 Task: Select Grocery. Add to cart, from Target for 1990 Hamilton Drive, Baltimore, Maryland 21217, Cell Number 410-225-3451, following items : Mighties Kiwi (1 lb) - 1, Melon Up Mini Seedless Watermelon - 1, Sunset Organic Grape Tomatoes (10 oz) - 2, Red Onion (each) - 1, Cilantro (each) - 1, Entenmann''s Softees Donuts Variety Pack (12 ct) - 1, Thomas'' Cinnamon Raisin Swirl Bread (16 oz) - 2, Old El Paso Gluten-Free Crunchy Taco Shells (12 ct) - 1, Mission Soft Taco Flour Tortillas (10 ct) - 1, Lawry''s Lemon Pepper with Zest of Lemon (2.25 oz) - 1
Action: Mouse pressed left at (349, 117)
Screenshot: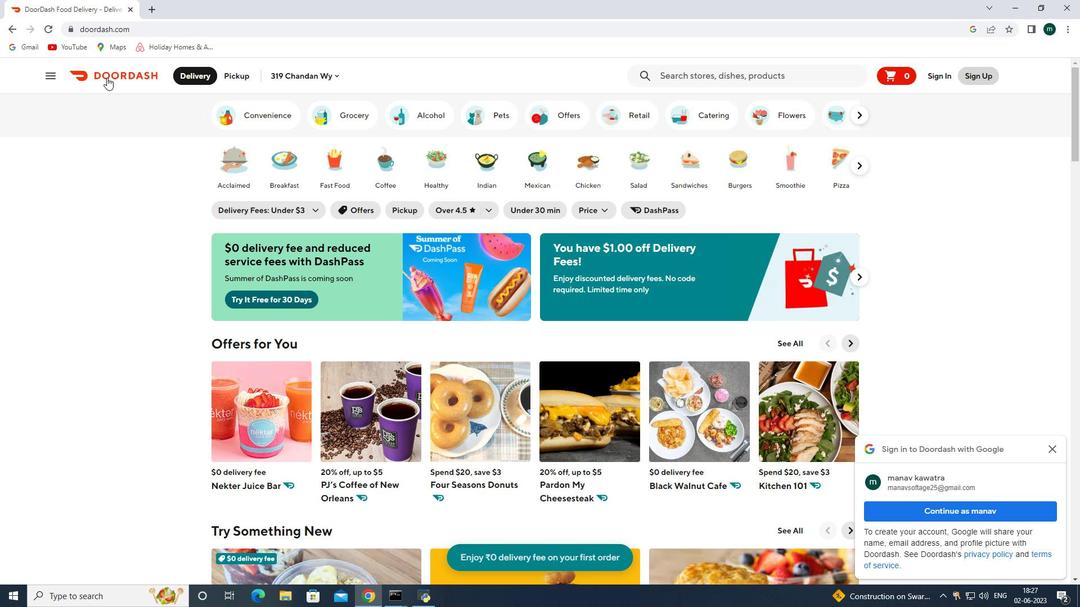 
Action: Mouse moved to (567, 375)
Screenshot: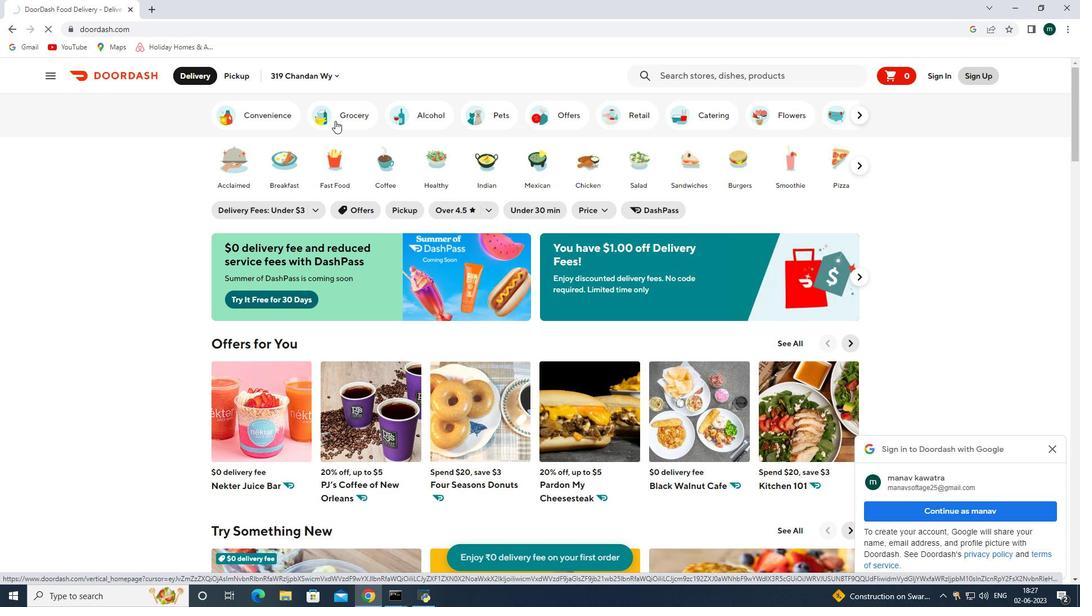 
Action: Mouse scrolled (567, 374) with delta (0, 0)
Screenshot: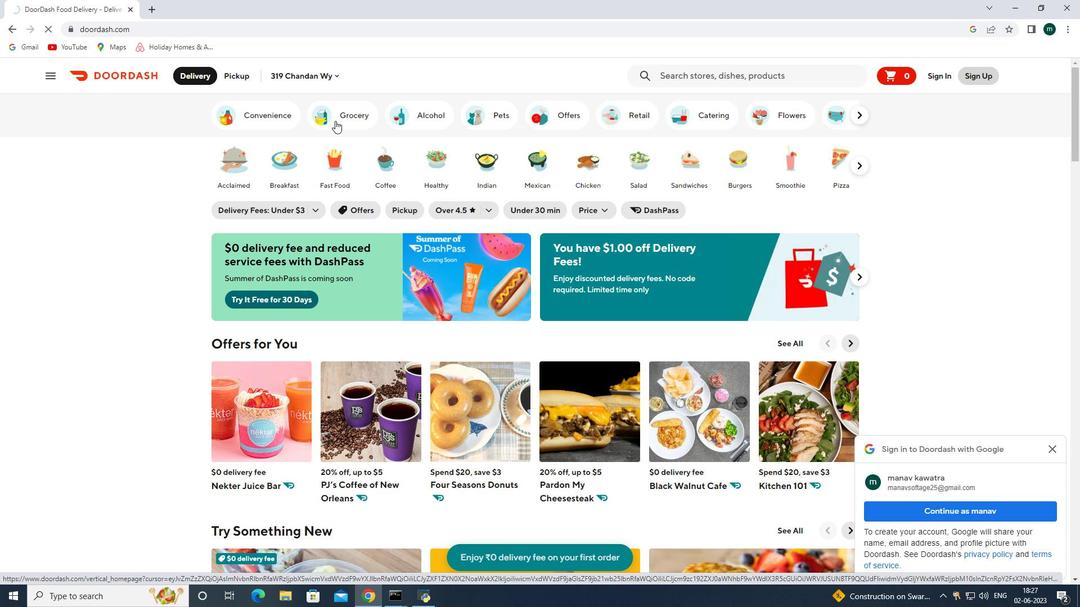 
Action: Mouse moved to (506, 455)
Screenshot: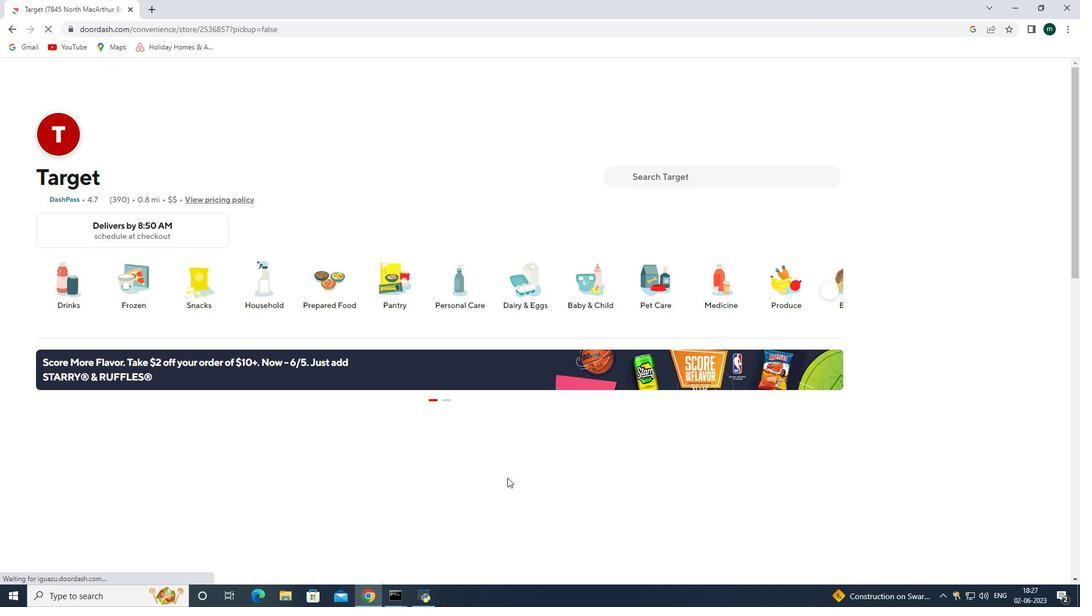 
Action: Mouse pressed left at (506, 455)
Screenshot: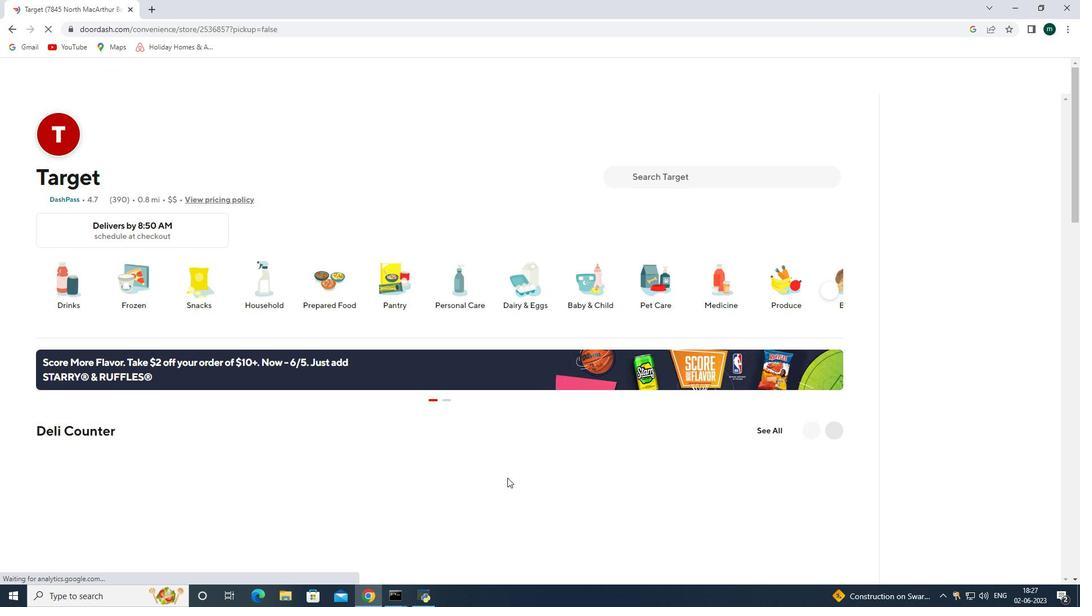 
Action: Mouse moved to (335, 121)
Screenshot: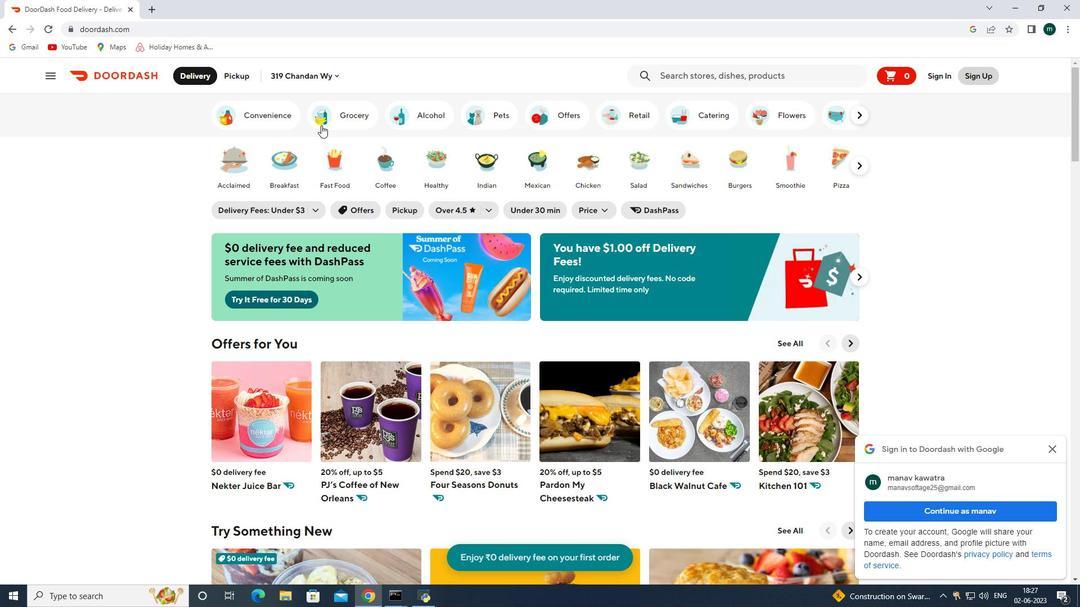 
Action: Mouse pressed left at (335, 121)
Screenshot: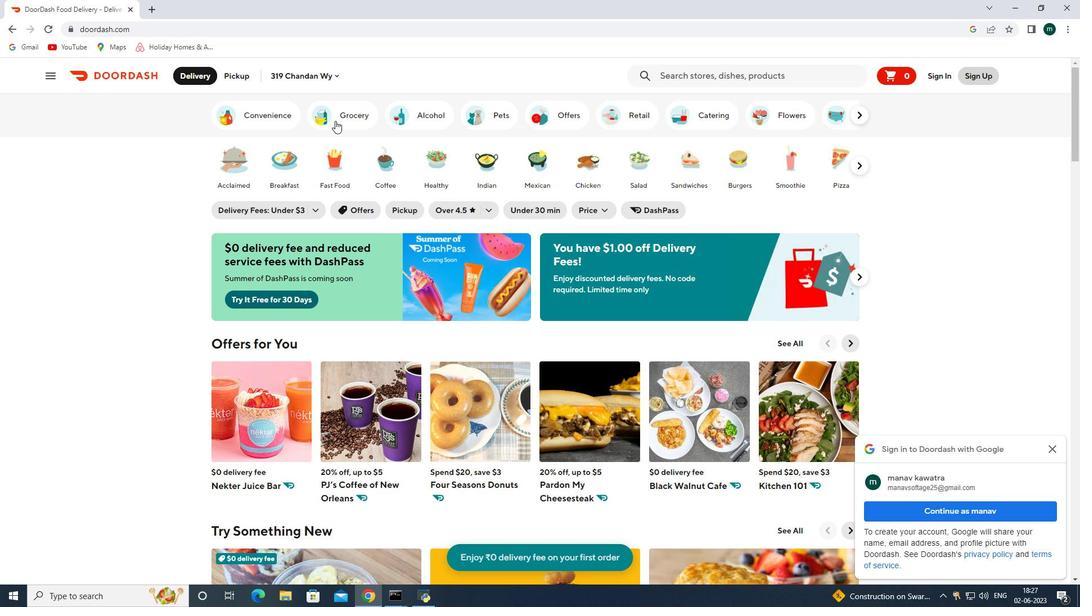 
Action: Mouse moved to (507, 478)
Screenshot: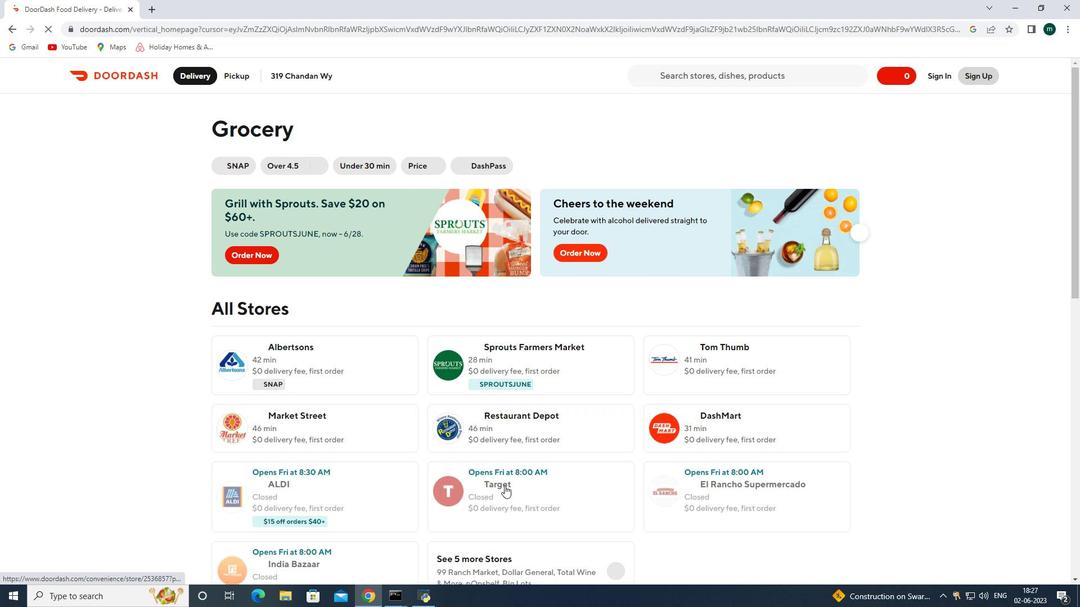 
Action: Mouse pressed left at (507, 478)
Screenshot: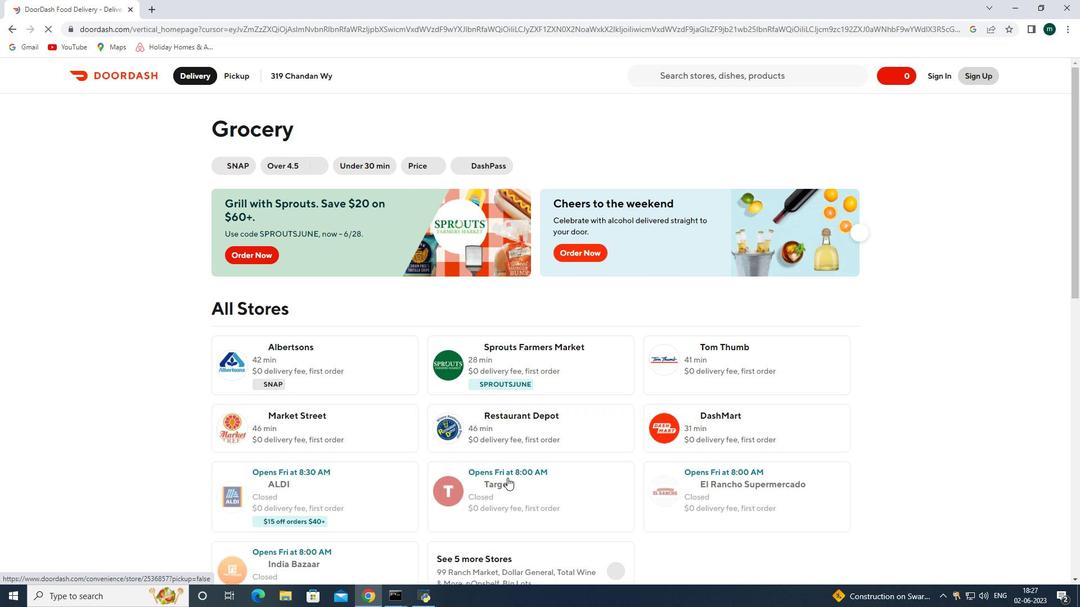 
Action: Mouse moved to (231, 74)
Screenshot: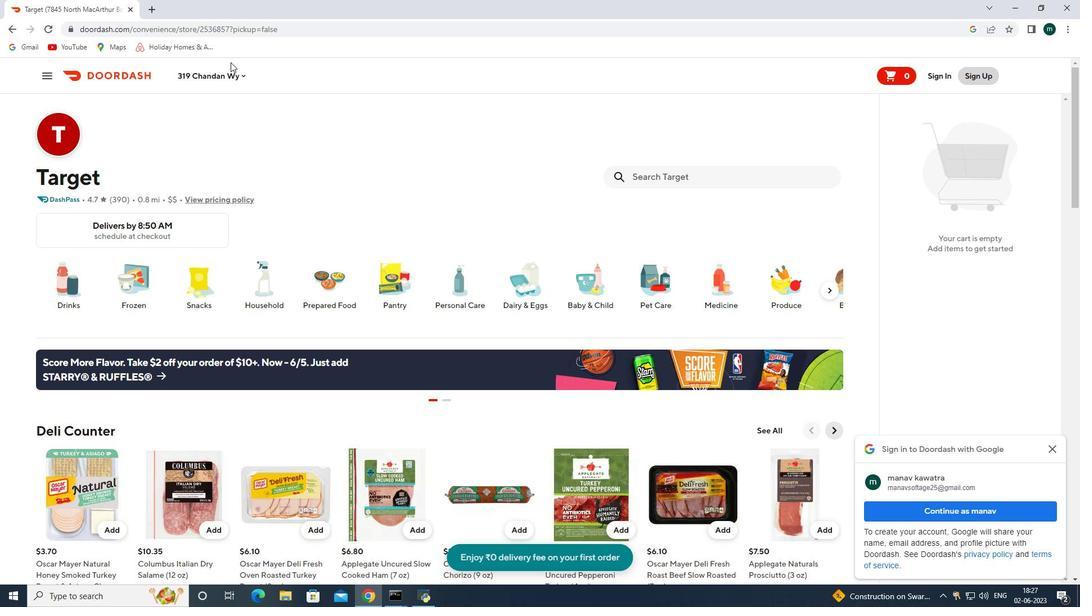 
Action: Mouse pressed left at (231, 74)
Screenshot: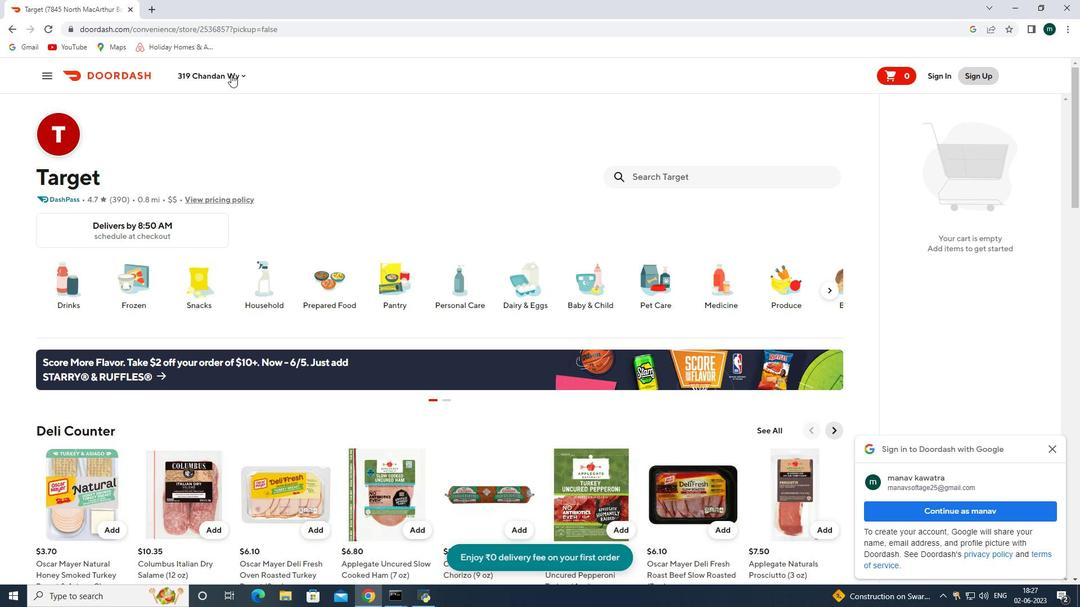 
Action: Mouse moved to (262, 117)
Screenshot: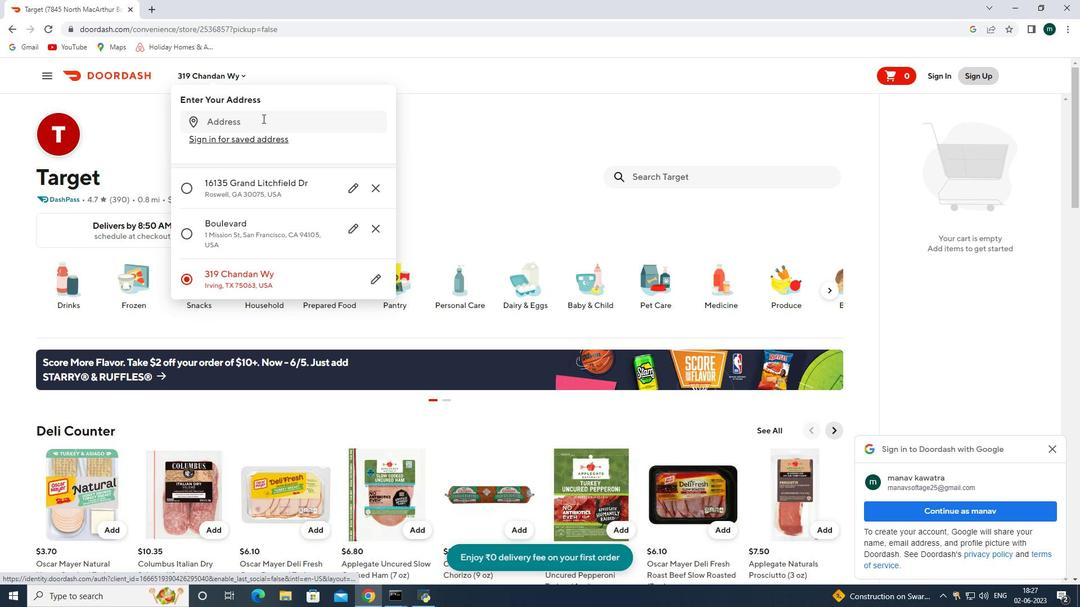 
Action: Mouse pressed left at (262, 117)
Screenshot: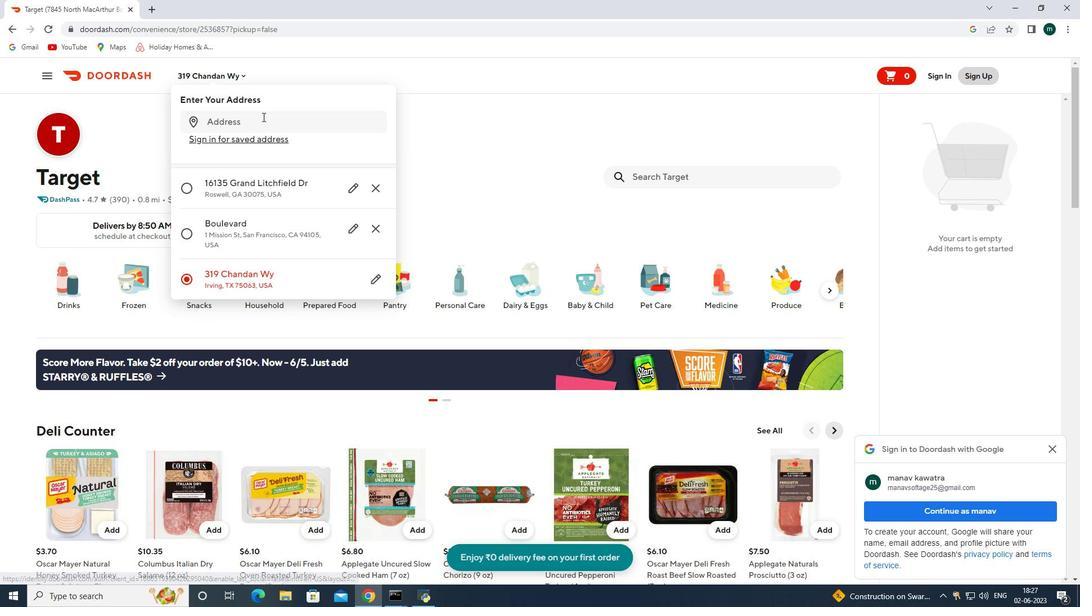 
Action: Key pressed 1990<Key.space>hamilton<Key.space>drive<Key.space>baltimore<Key.space>maryland<Key.space>21217<Key.enter>
Screenshot: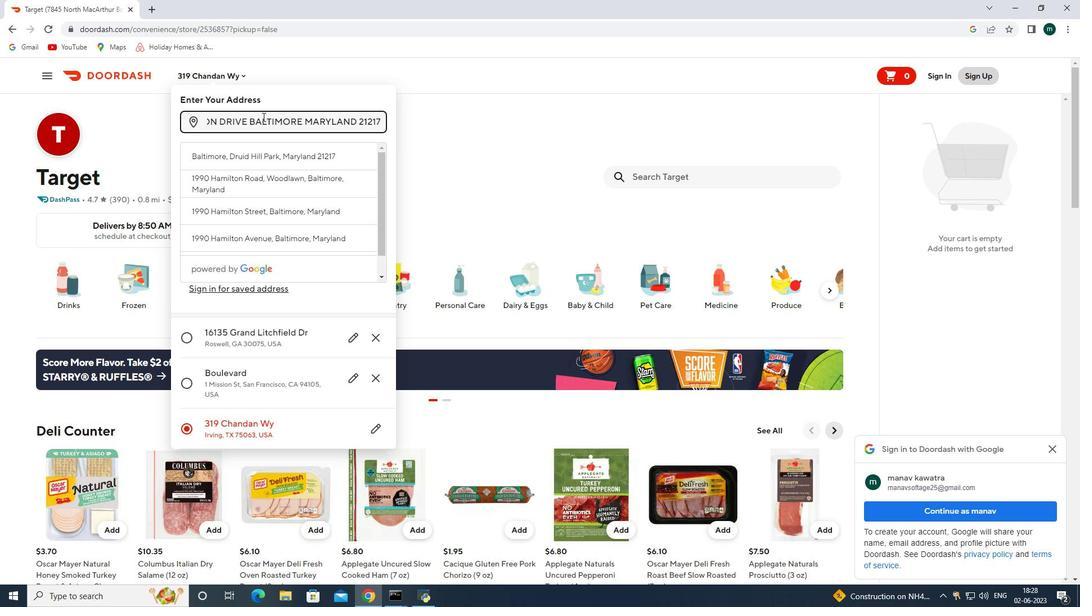 
Action: Mouse moved to (356, 501)
Screenshot: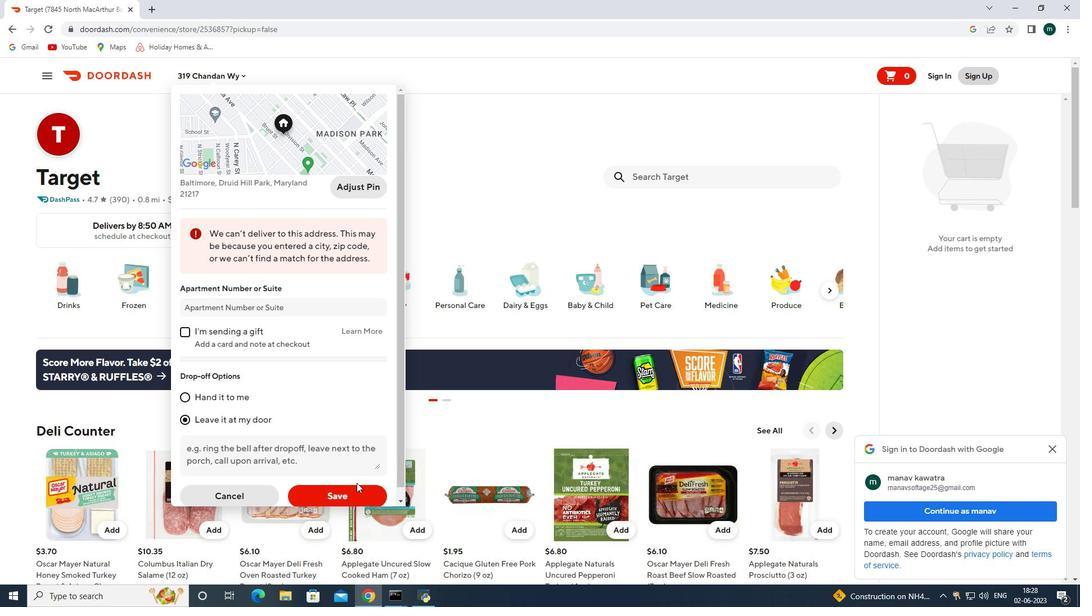 
Action: Mouse pressed left at (356, 501)
Screenshot: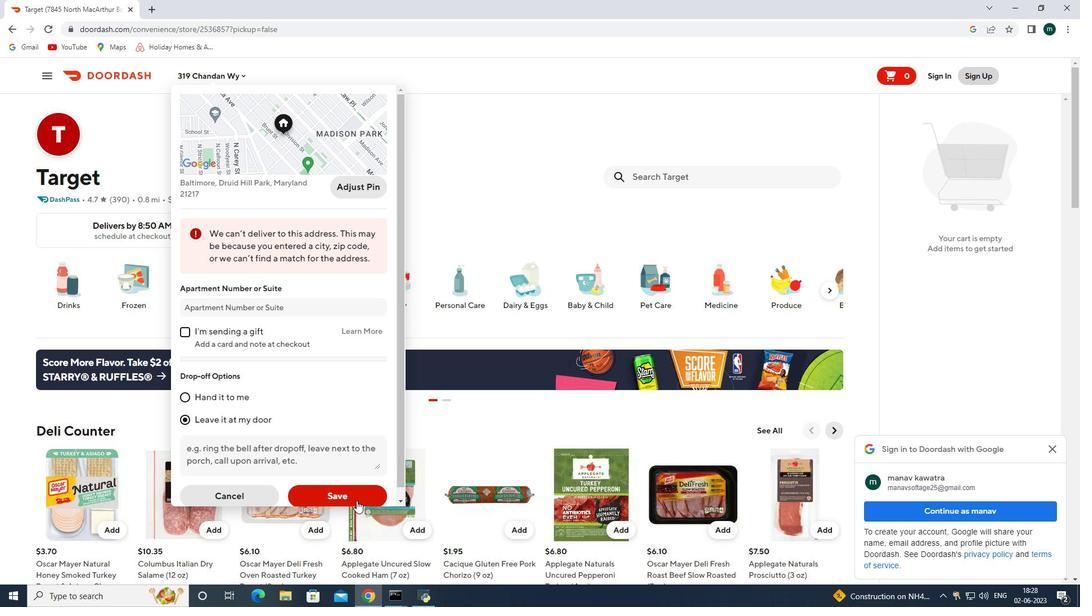 
Action: Mouse moved to (232, 458)
Screenshot: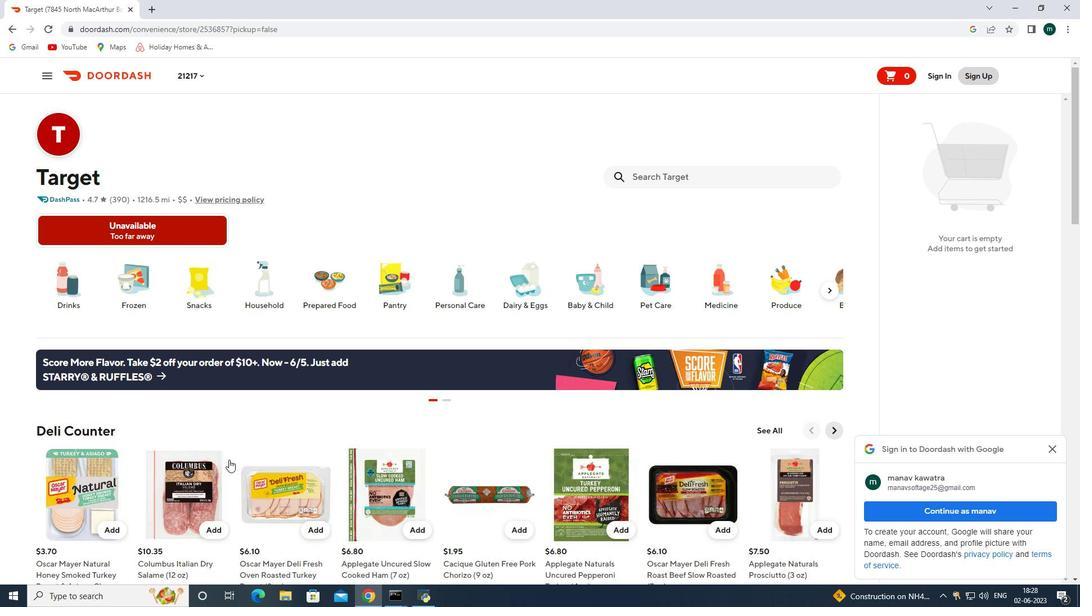 
Action: Mouse scrolled (232, 458) with delta (0, 0)
Screenshot: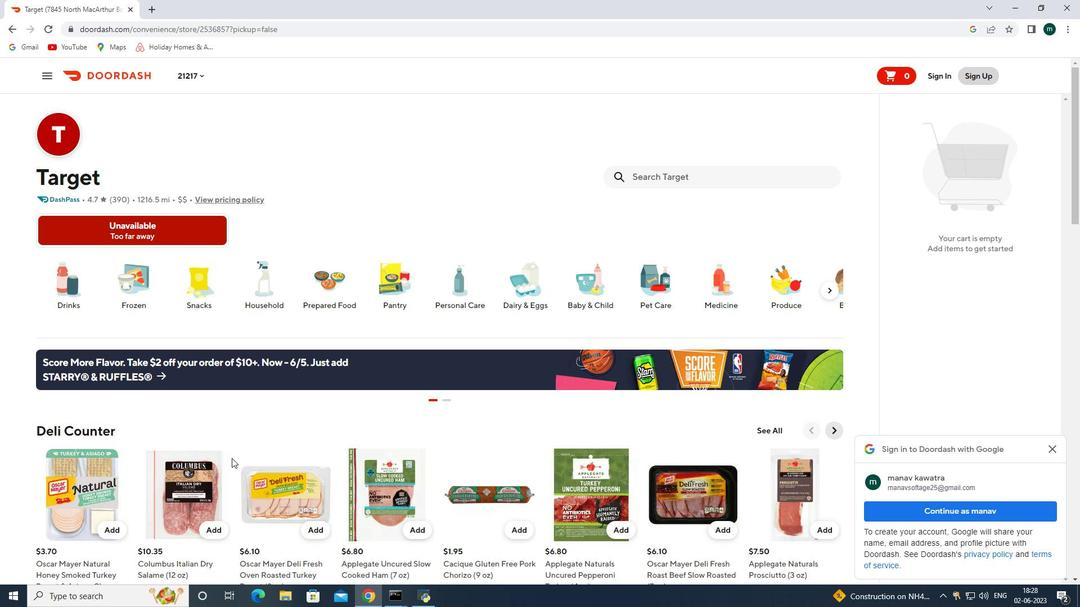 
Action: Mouse moved to (654, 122)
Screenshot: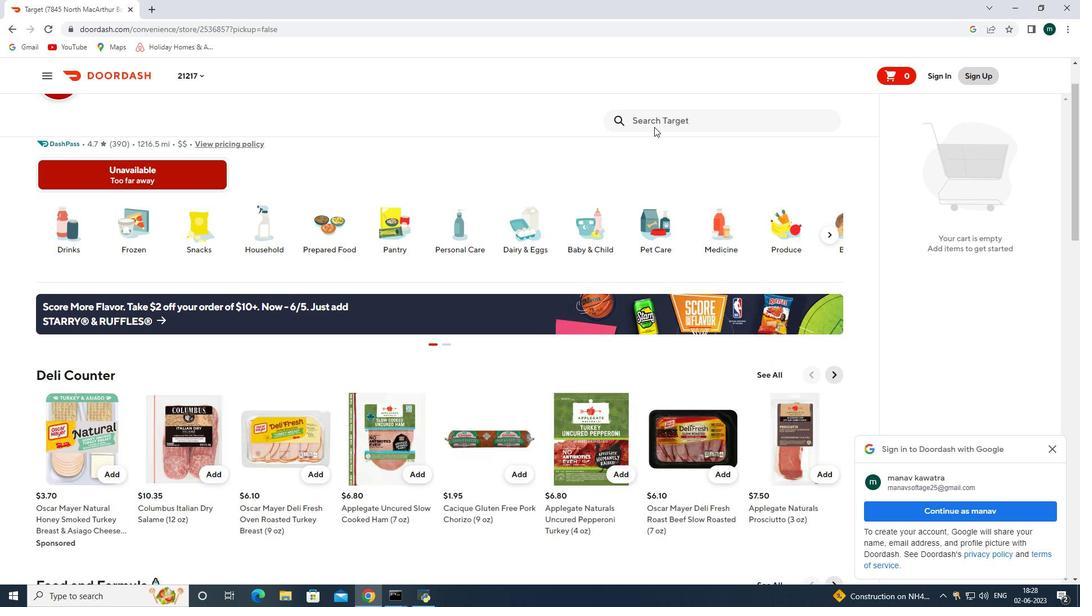 
Action: Mouse pressed left at (654, 122)
Screenshot: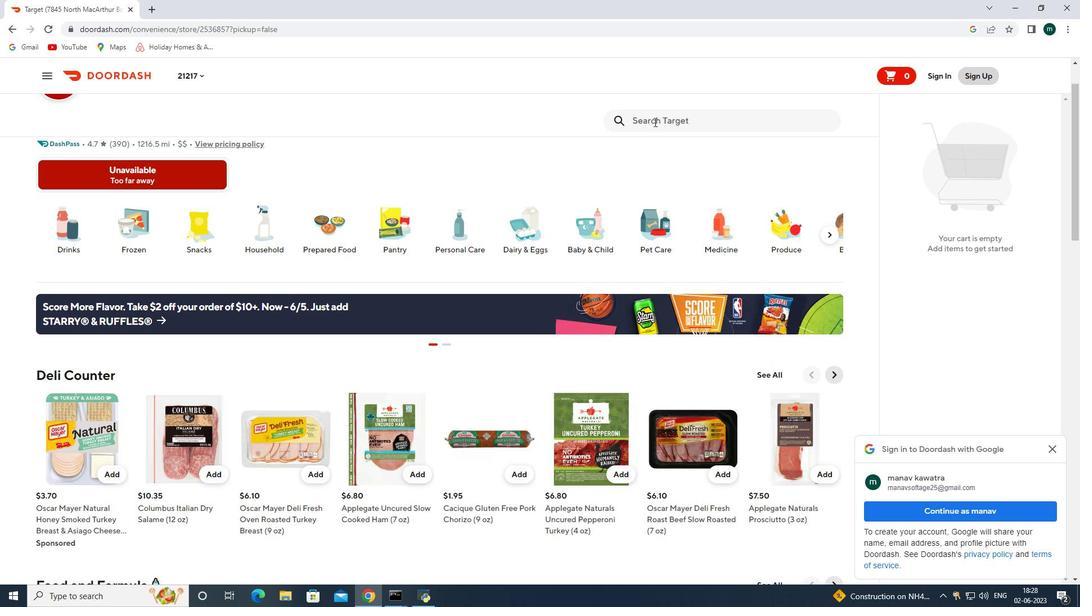 
Action: Key pressed mighties<Key.space>kiwi<Key.enter><Key.caps_lock>
Screenshot: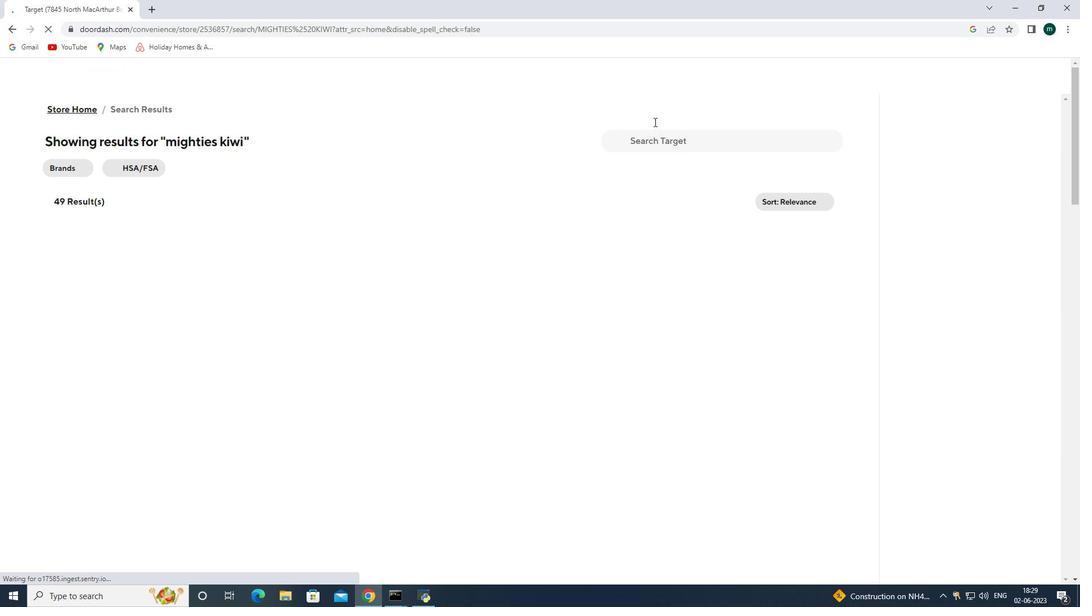 
Action: Mouse moved to (658, 142)
Screenshot: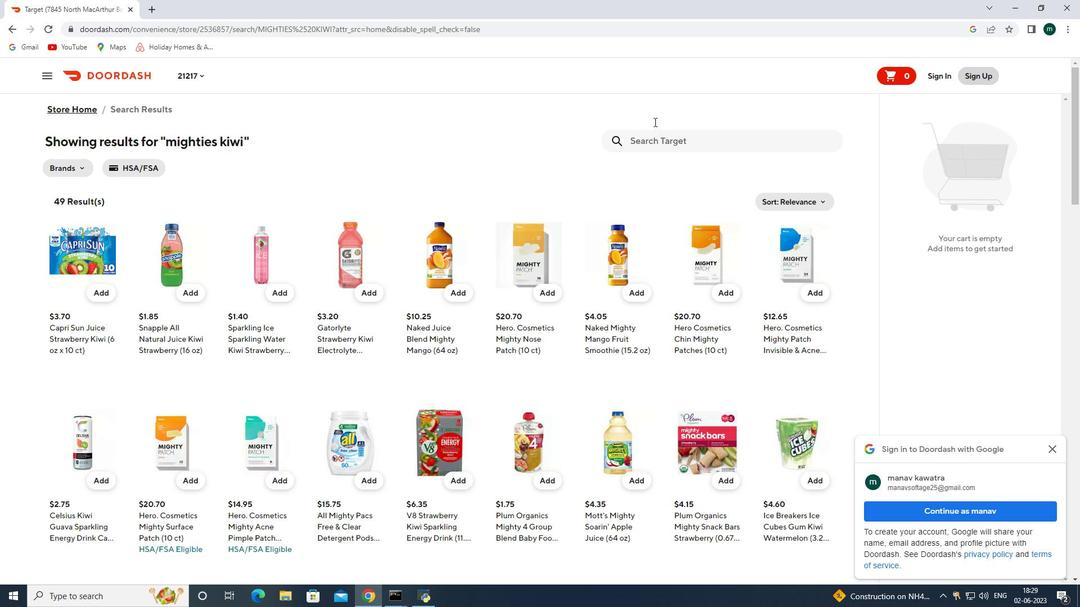 
Action: Mouse pressed left at (658, 142)
Screenshot: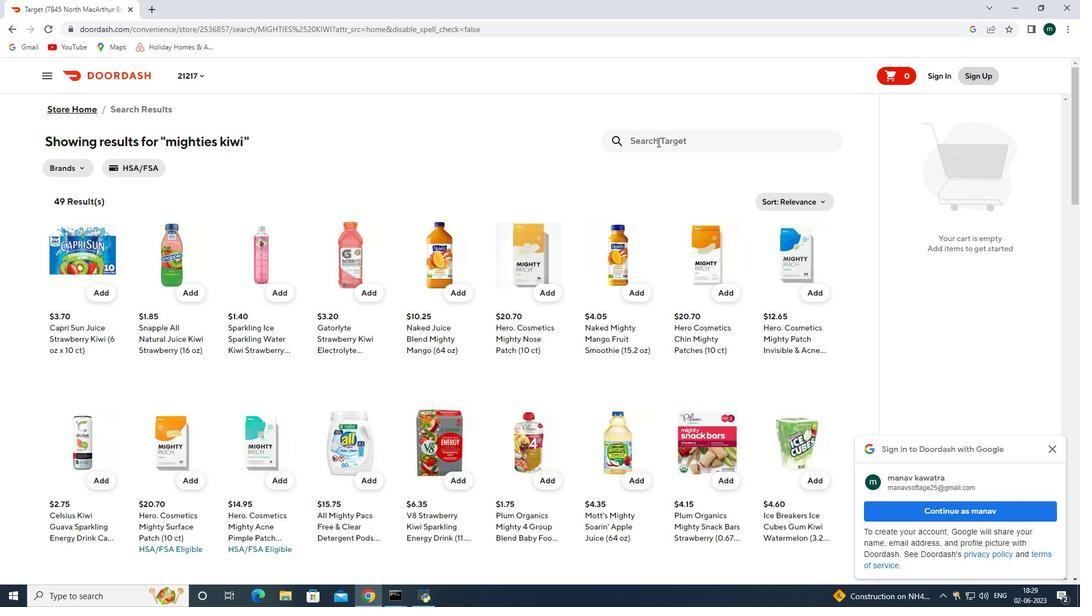 
Action: Key pressed MELON<Key.space>UP<Key.space>MINI<Key.space>SEEDLESS<Key.space>WATERMELON<Key.enter>
Screenshot: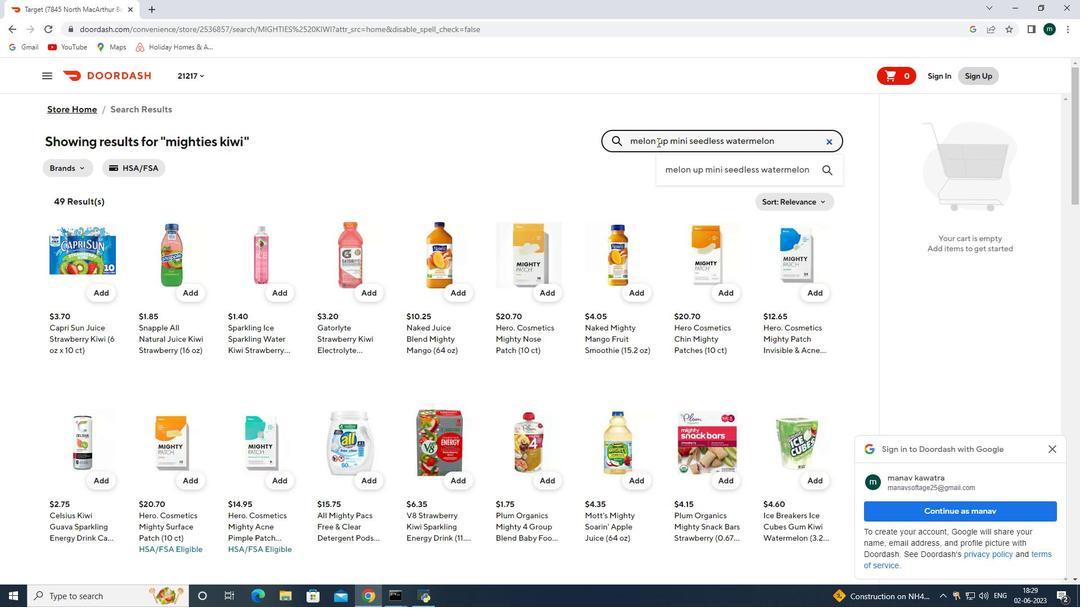 
Action: Mouse moved to (104, 291)
Screenshot: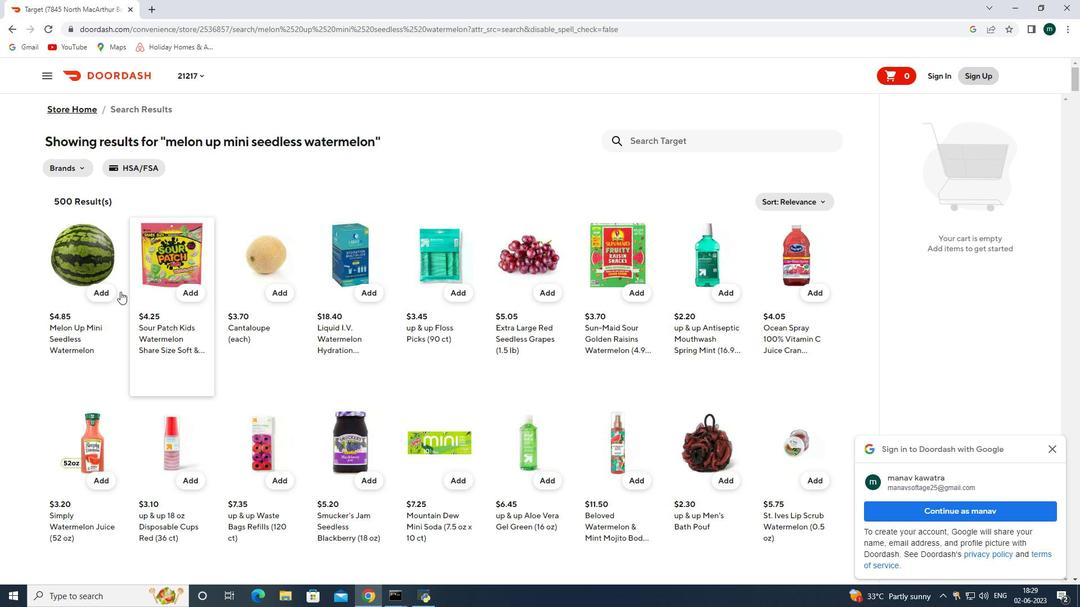 
Action: Mouse pressed left at (104, 291)
Screenshot: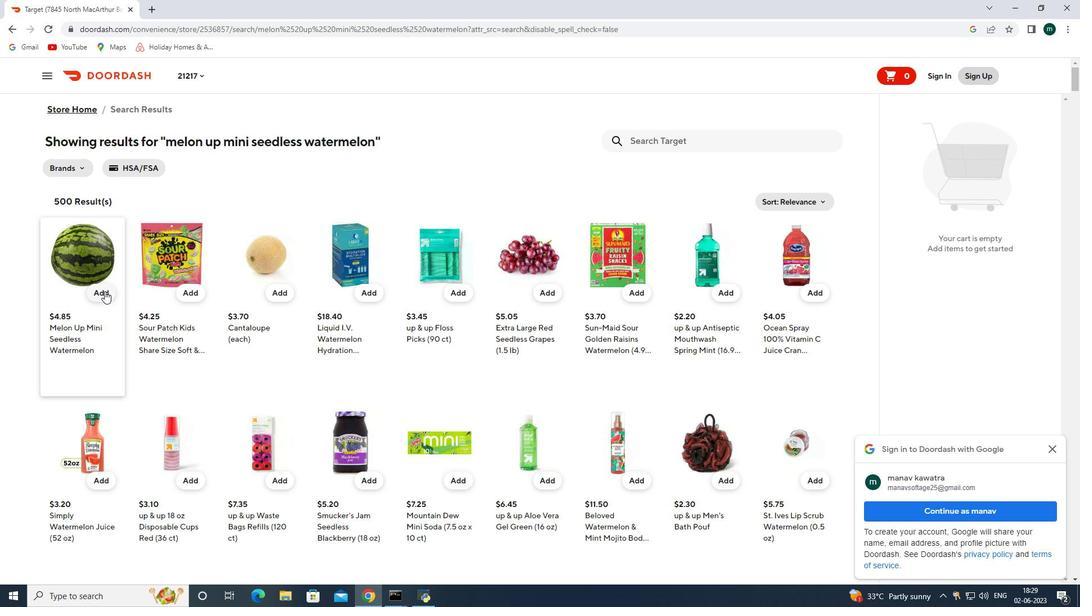 
Action: Mouse moved to (761, 136)
Screenshot: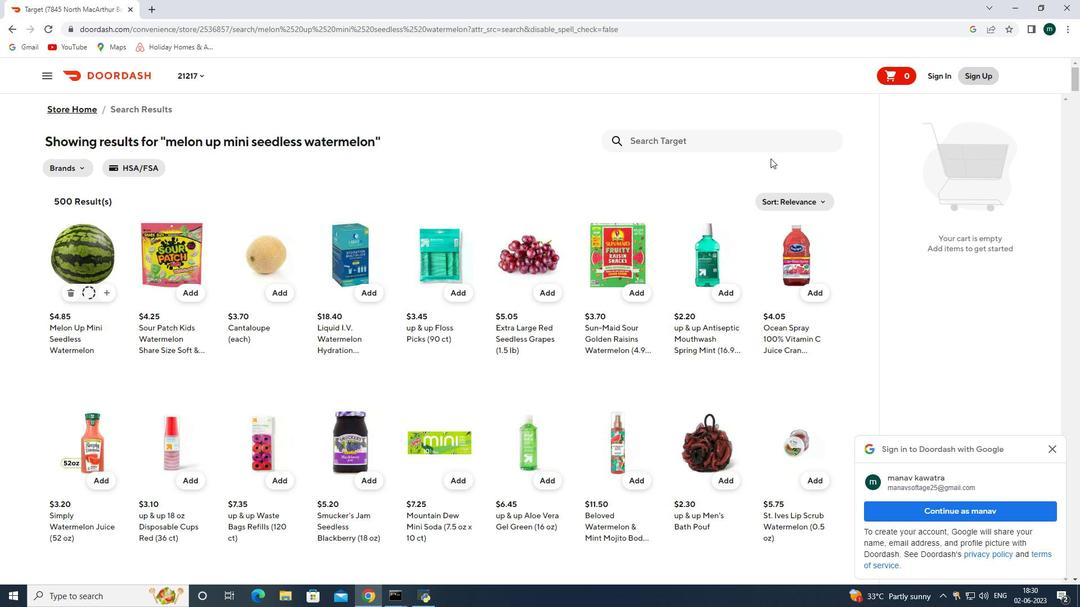 
Action: Mouse pressed left at (761, 136)
Screenshot: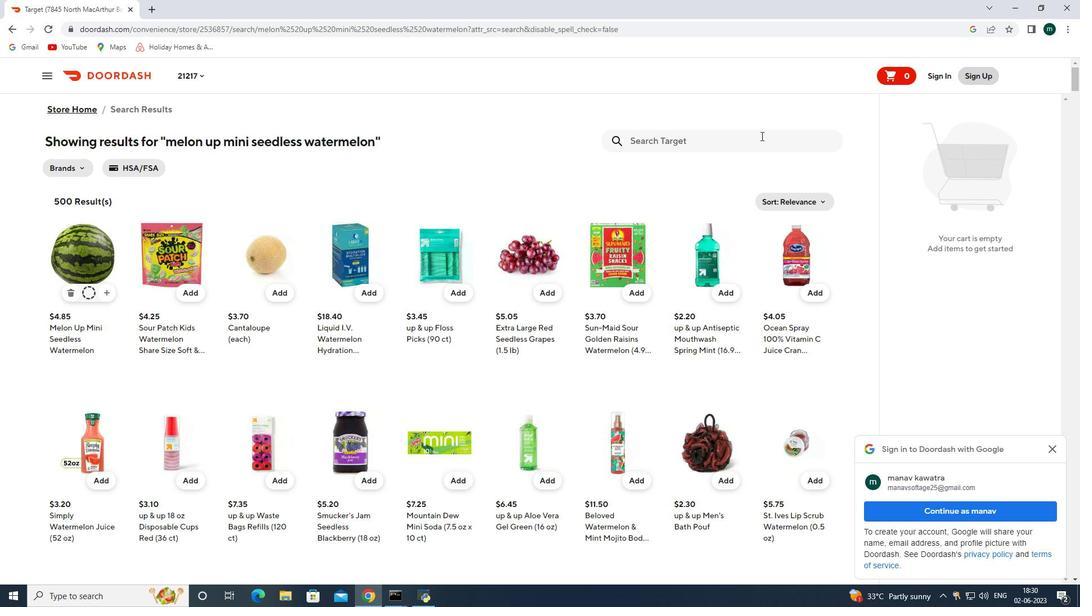 
Action: Key pressed SUNSET<Key.space>ORGANIC<Key.space>GRAPE<Key.space>TOMATOES<Key.space><Key.enter><Key.enter>
Screenshot: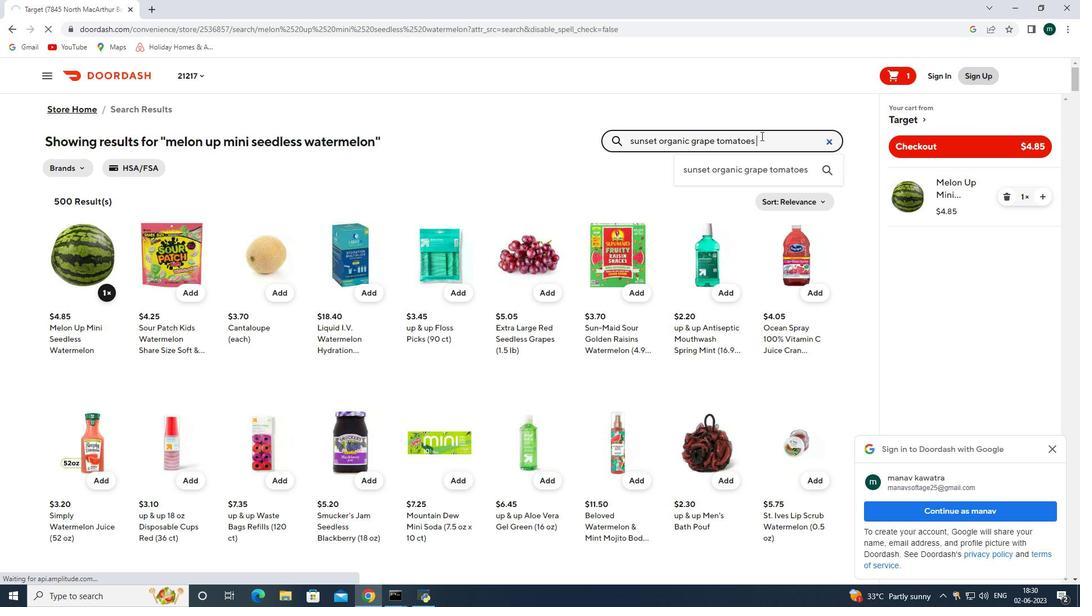 
Action: Mouse pressed left at (761, 136)
Screenshot: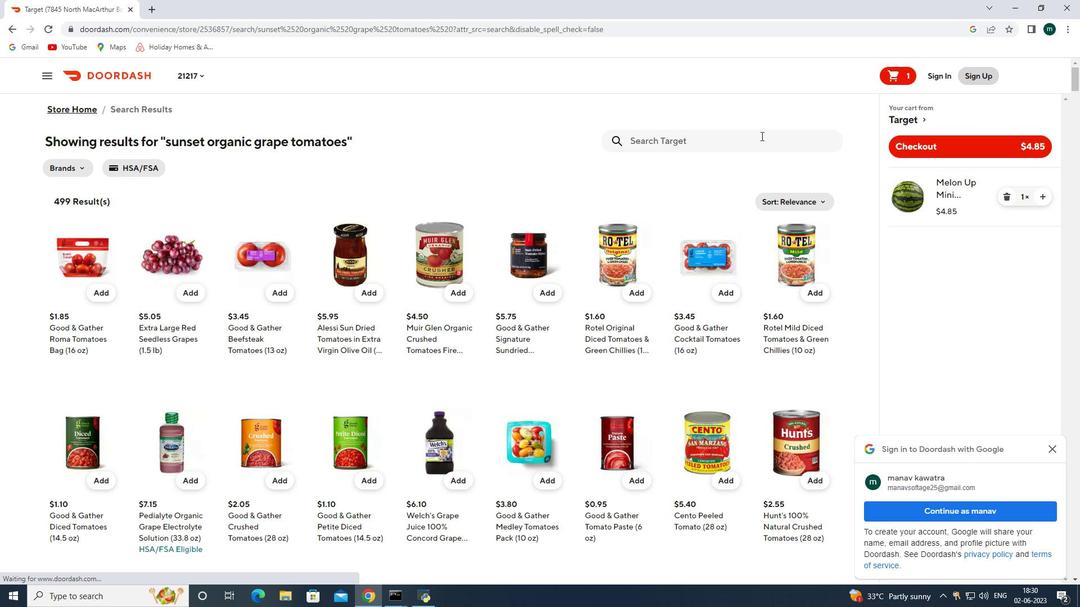 
Action: Key pressed RED<Key.space>ONION<Key.enter>
Screenshot: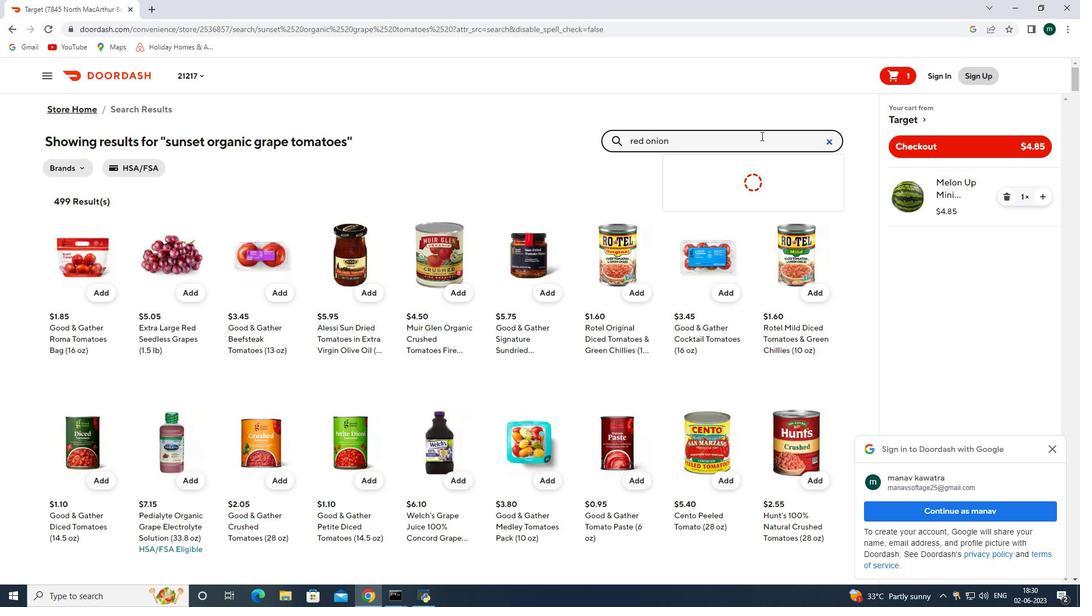 
Action: Mouse moved to (95, 293)
Screenshot: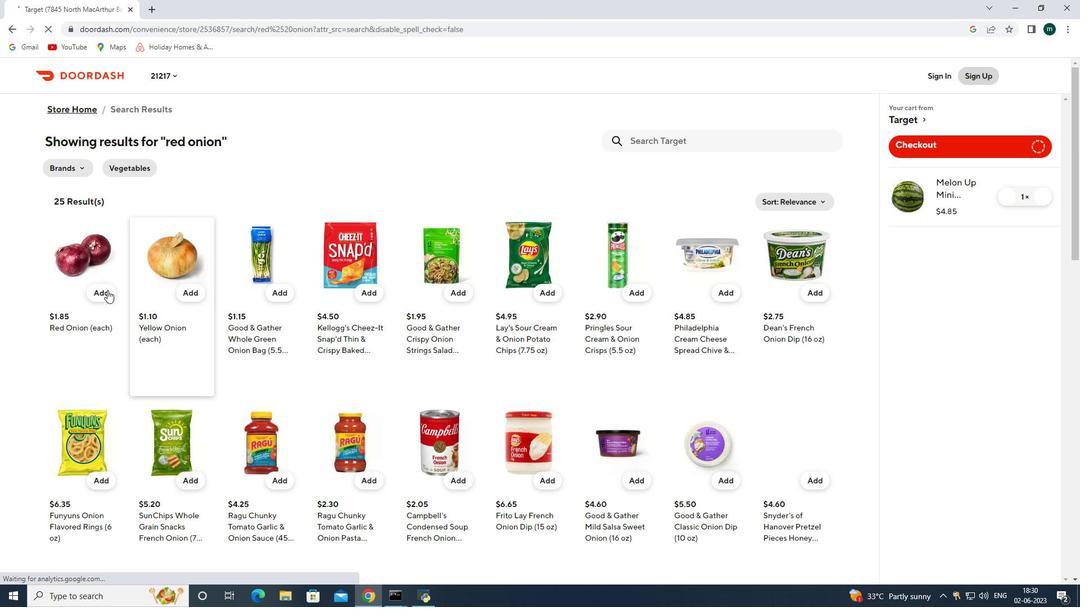 
Action: Mouse pressed left at (95, 293)
Screenshot: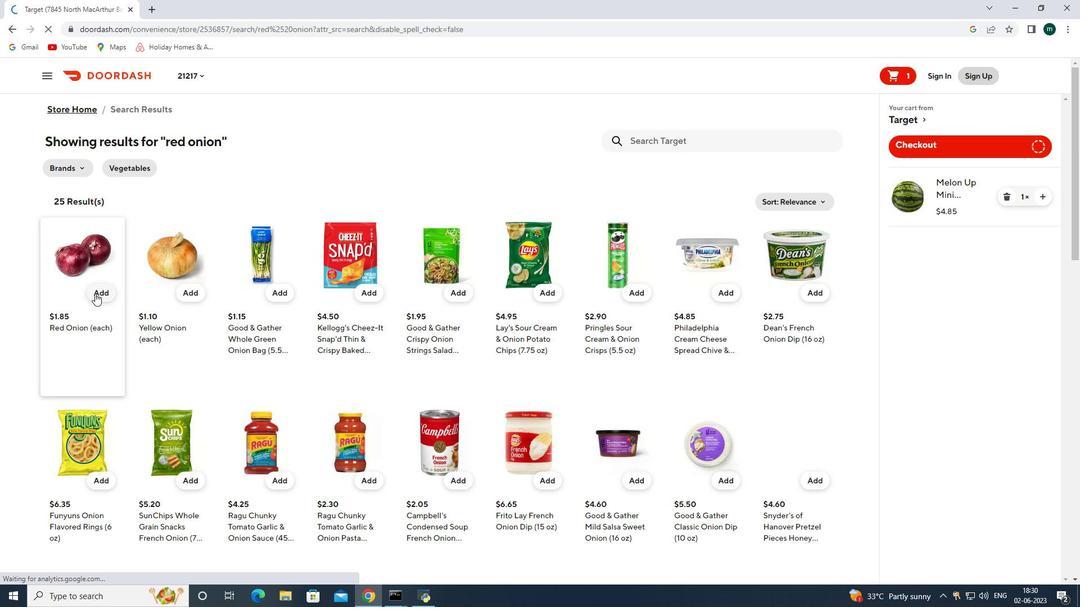 
Action: Mouse moved to (739, 136)
Screenshot: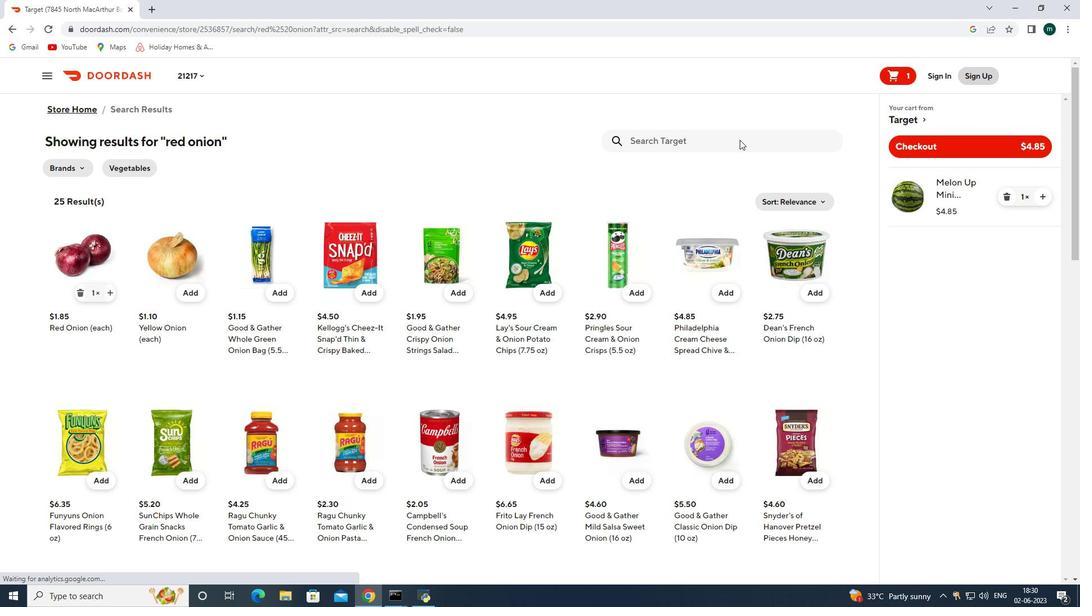 
Action: Mouse pressed left at (739, 136)
Screenshot: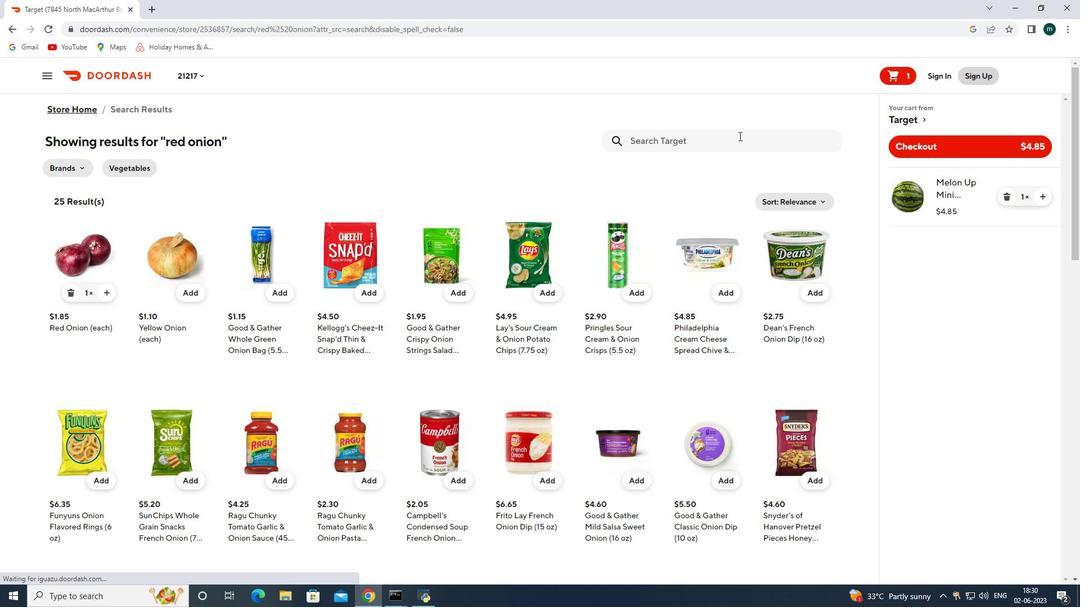 
Action: Key pressed CIANTRO<Key.enter>
Screenshot: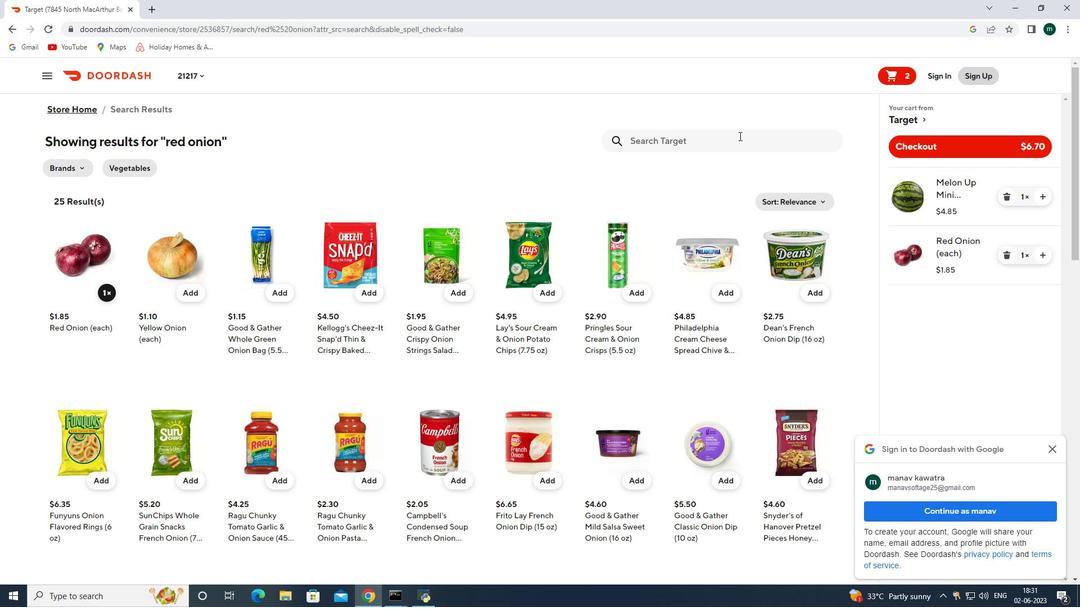 
Action: Mouse pressed left at (739, 136)
Screenshot: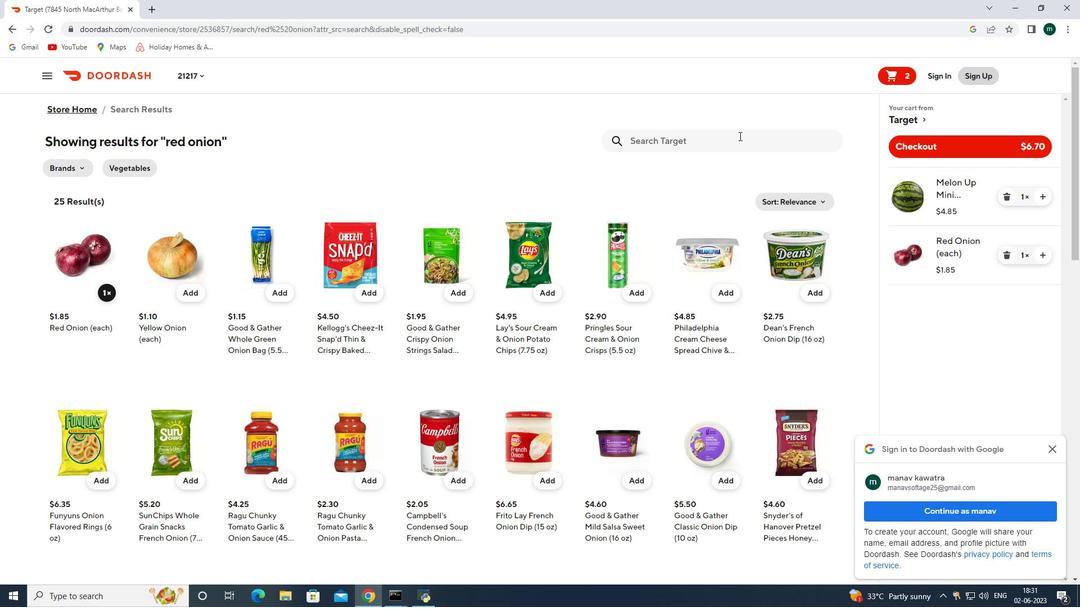 
Action: Key pressed CILANTRO<Key.enter>
Screenshot: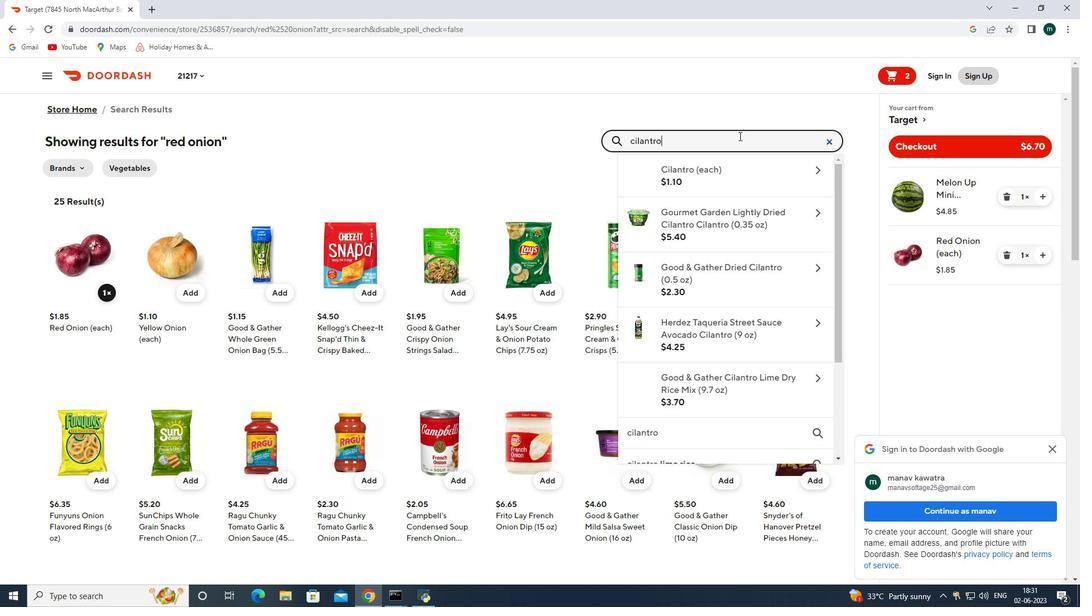 
Action: Mouse moved to (106, 296)
Screenshot: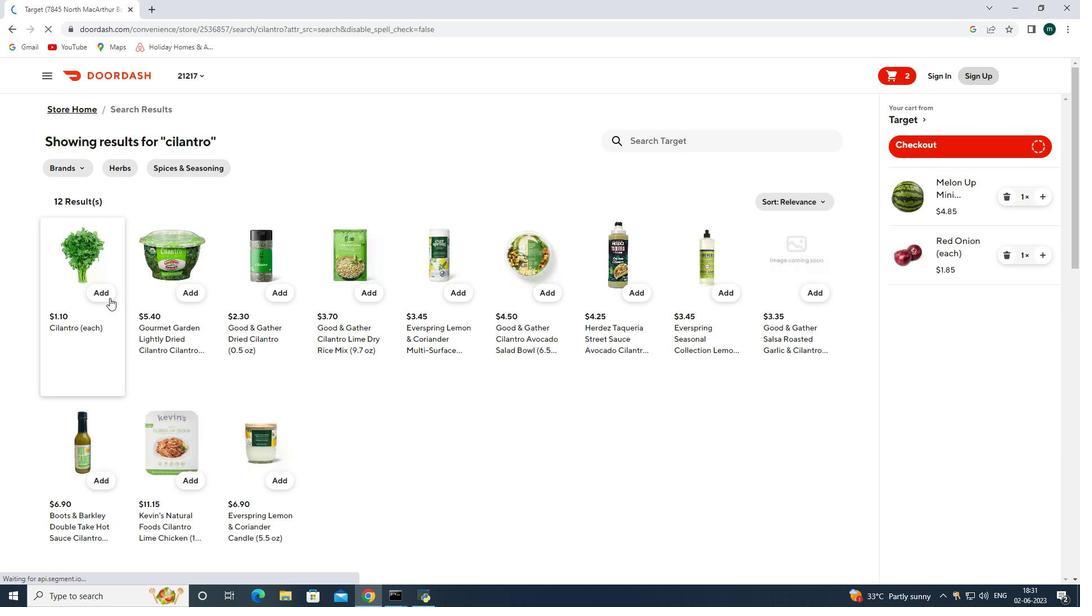 
Action: Mouse pressed left at (106, 296)
Screenshot: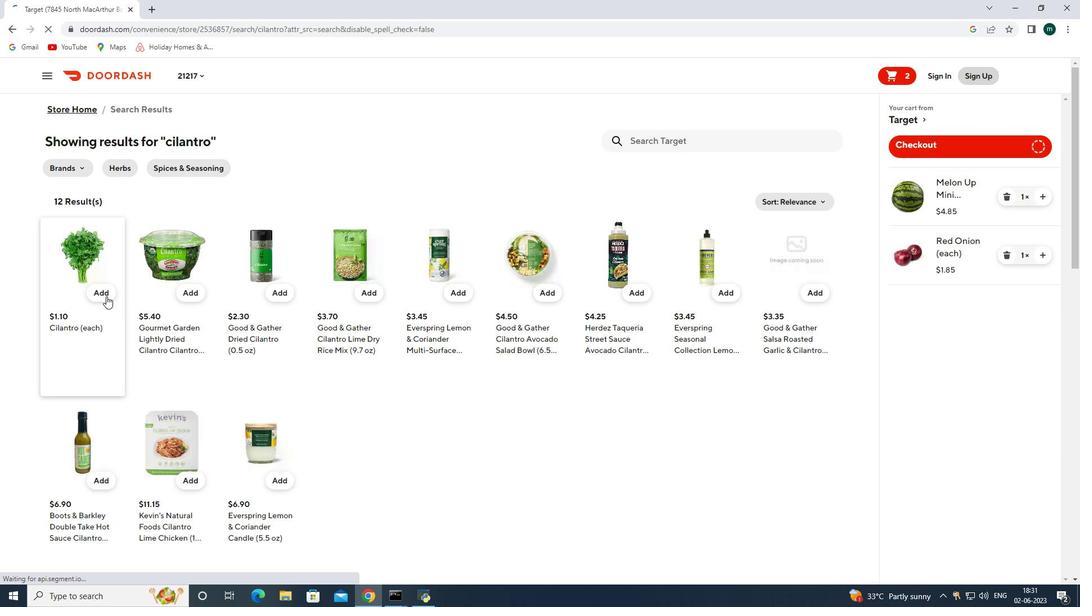 
Action: Mouse moved to (736, 135)
Screenshot: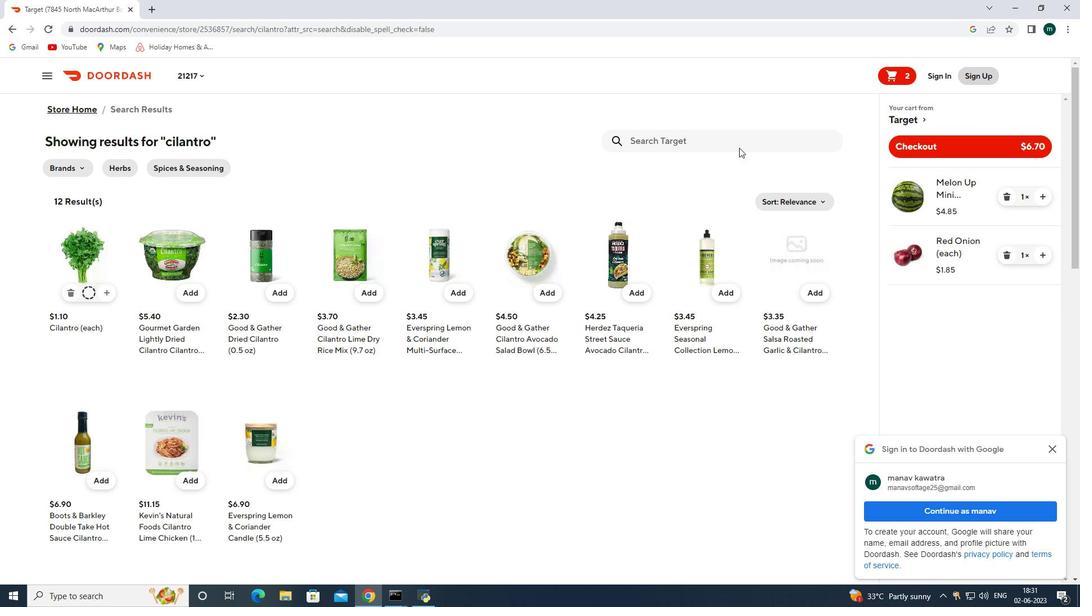 
Action: Mouse pressed left at (736, 135)
Screenshot: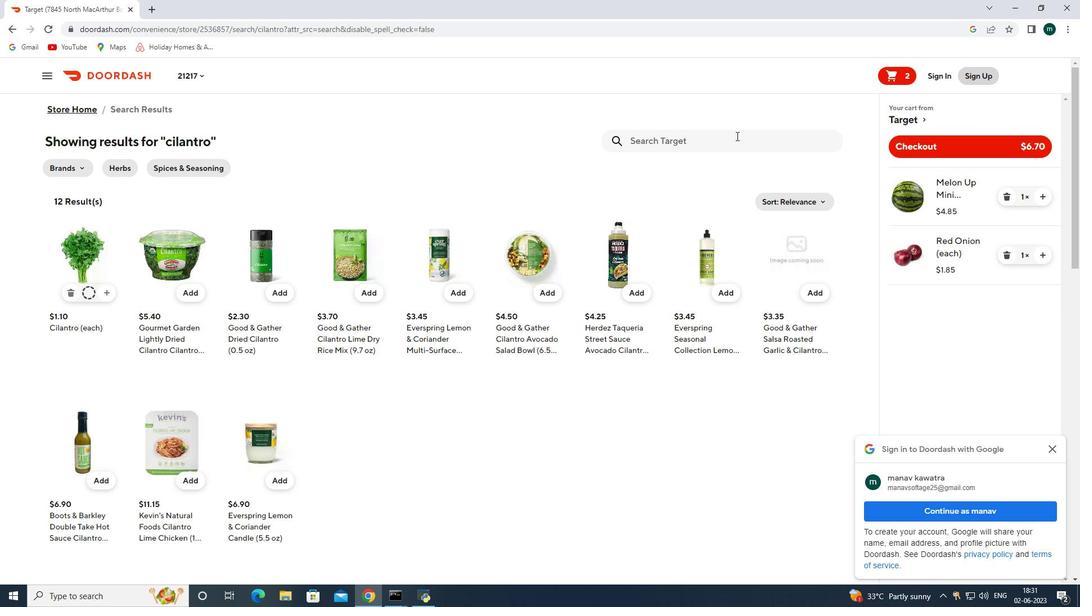 
Action: Key pressed ENTENMANNS<Key.space>SOFTEES<Key.space>DONUTS<Key.space>VARITEY<Key.space>PACK<Key.enter>
Screenshot: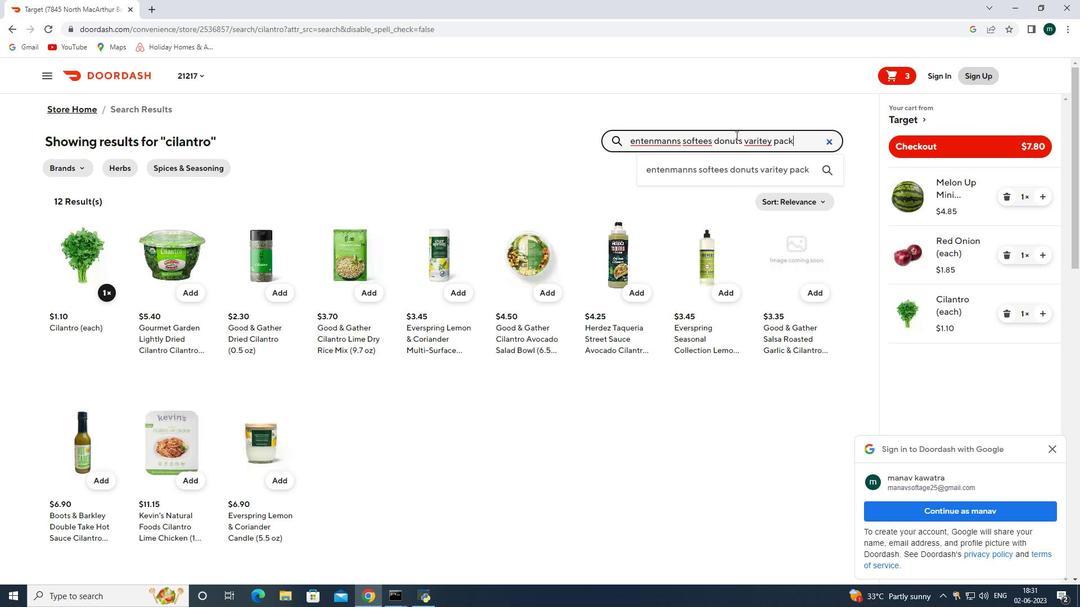 
Action: Mouse moved to (646, 141)
Screenshot: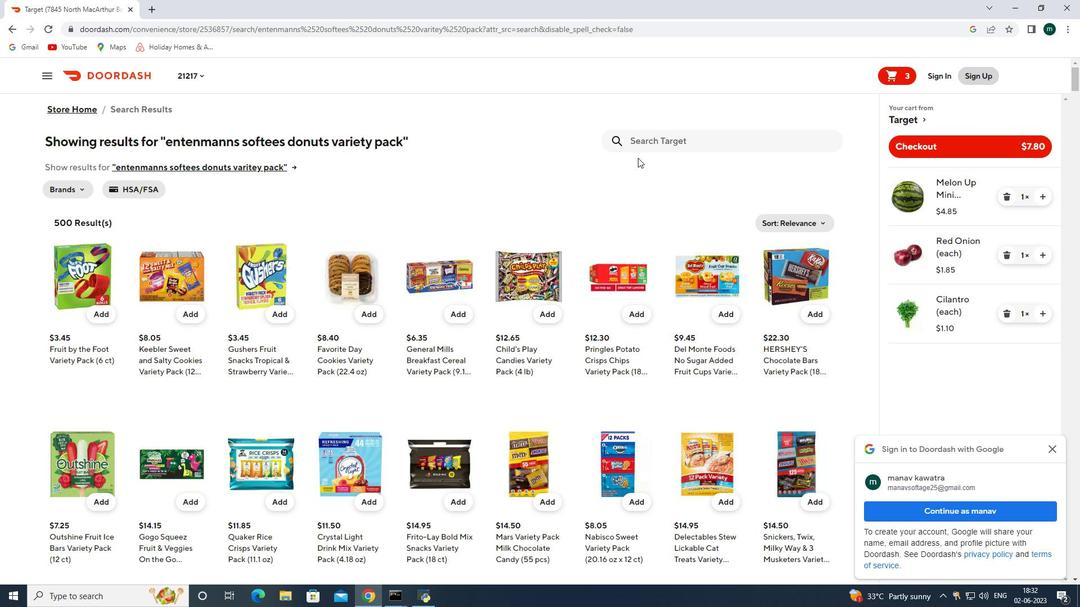 
Action: Mouse pressed left at (646, 141)
Screenshot: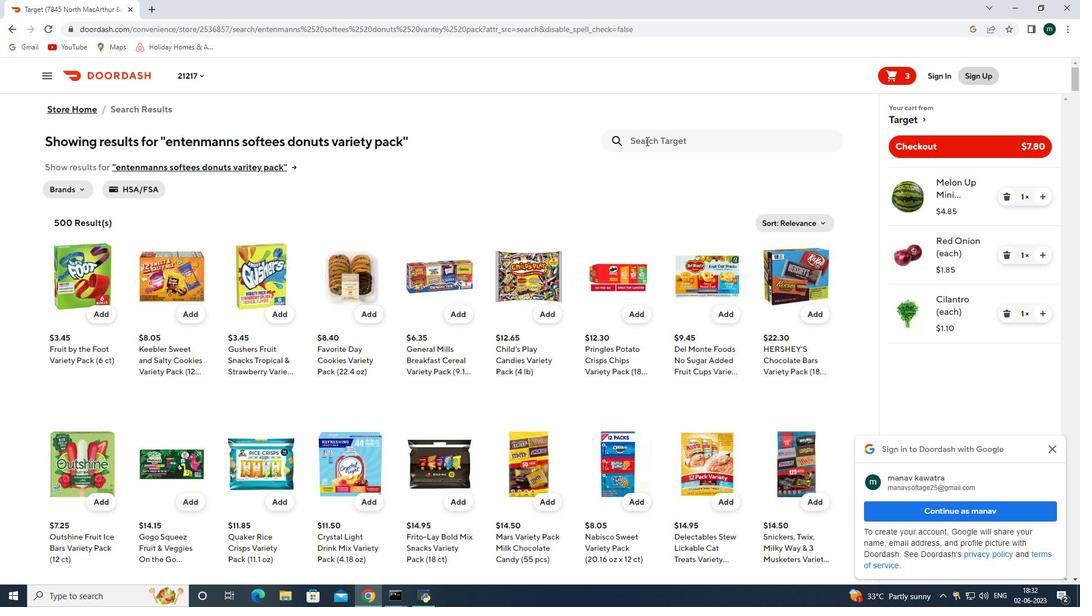
Action: Mouse moved to (647, 140)
Screenshot: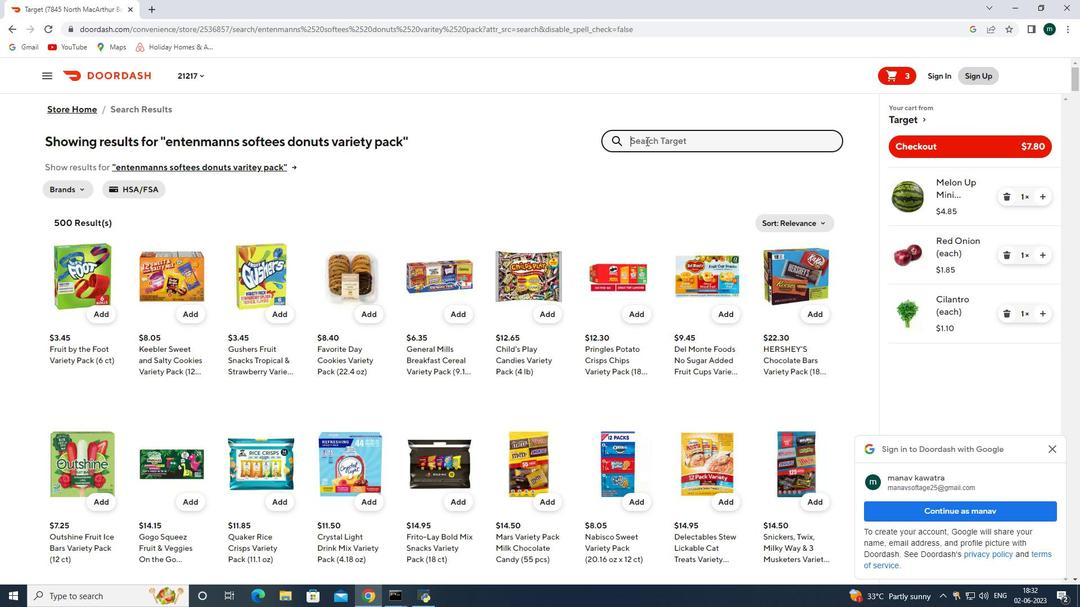 
Action: Key pressed THOMAS<Key.space>CINNAMON<Key.space>RAISIN<Key.space>SWIRL<Key.space>BREAD<Key.enter>
Screenshot: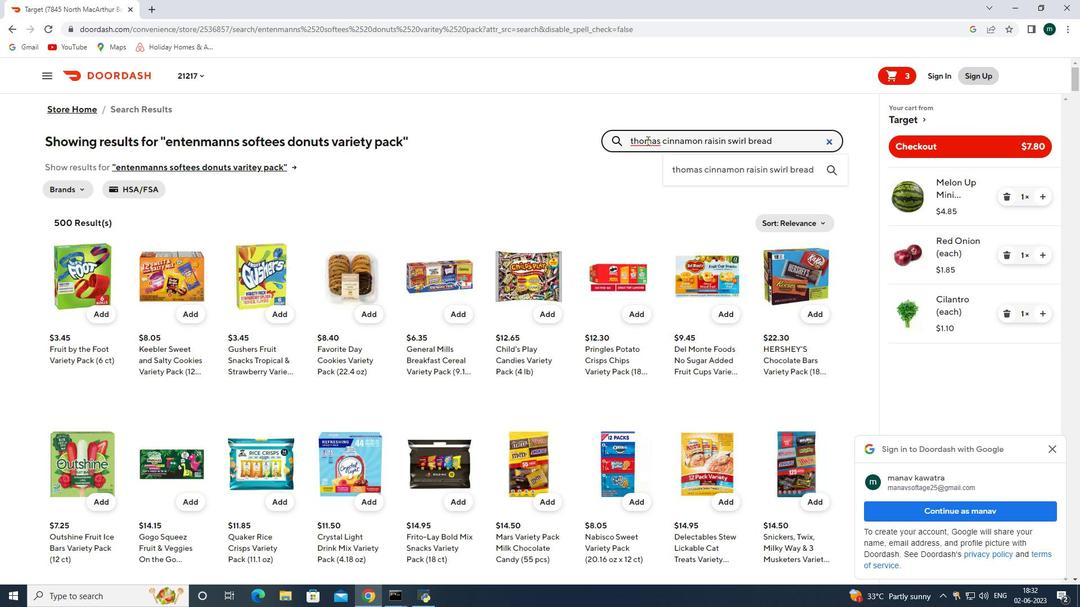 
Action: Mouse moved to (104, 293)
Screenshot: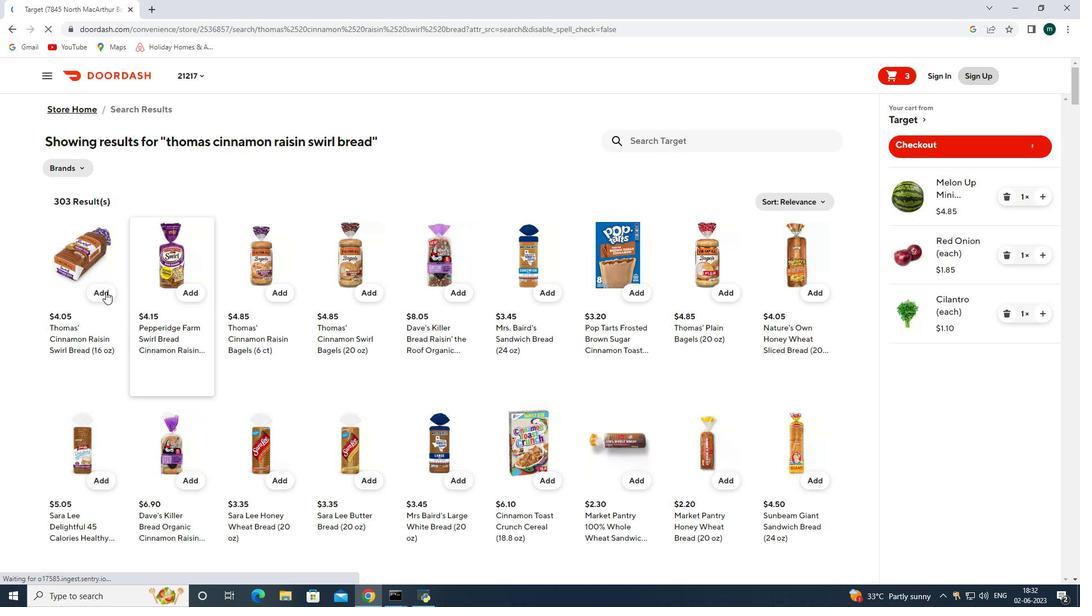 
Action: Mouse pressed left at (104, 293)
Screenshot: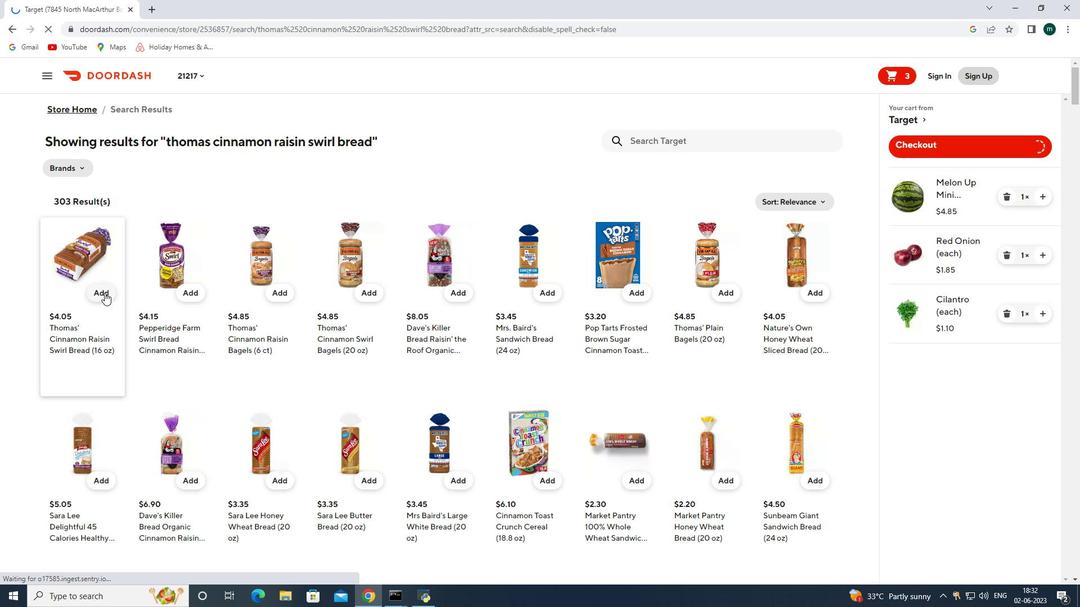 
Action: Mouse pressed left at (104, 293)
Screenshot: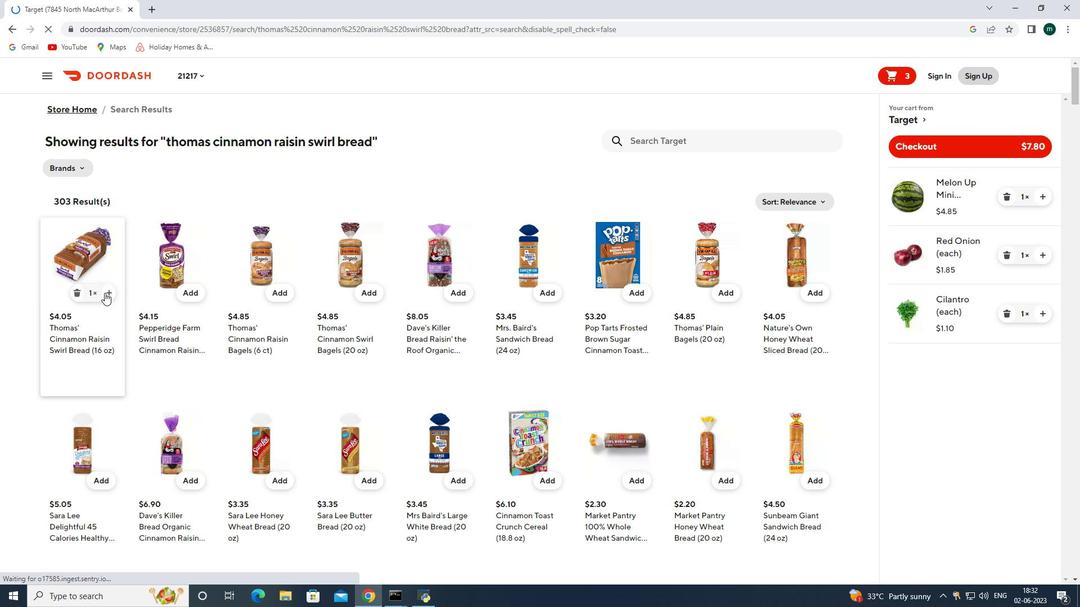 
Action: Mouse moved to (691, 145)
Screenshot: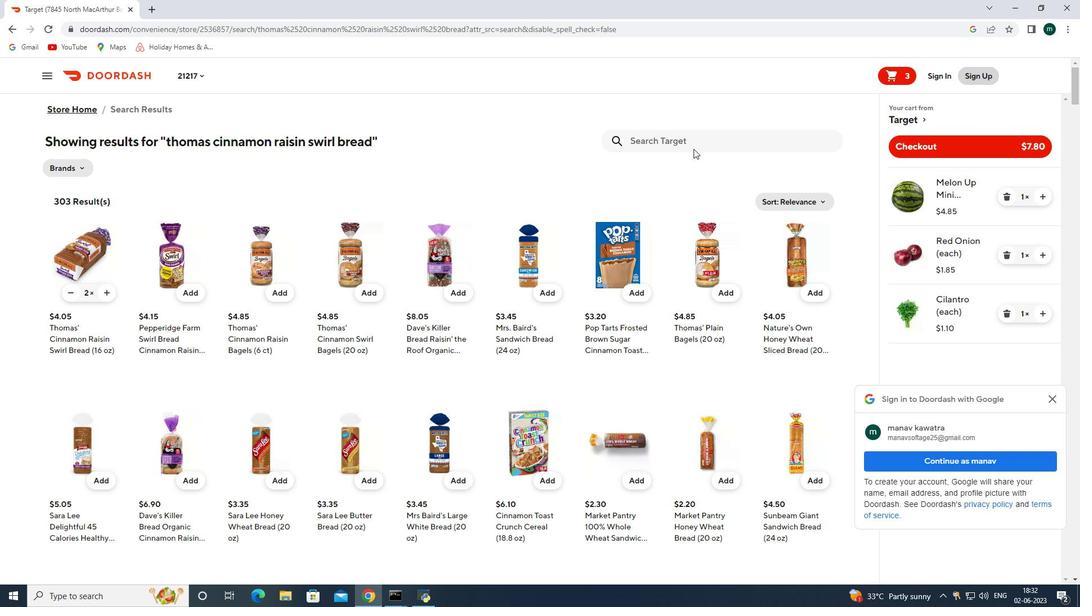 
Action: Mouse pressed left at (691, 145)
Screenshot: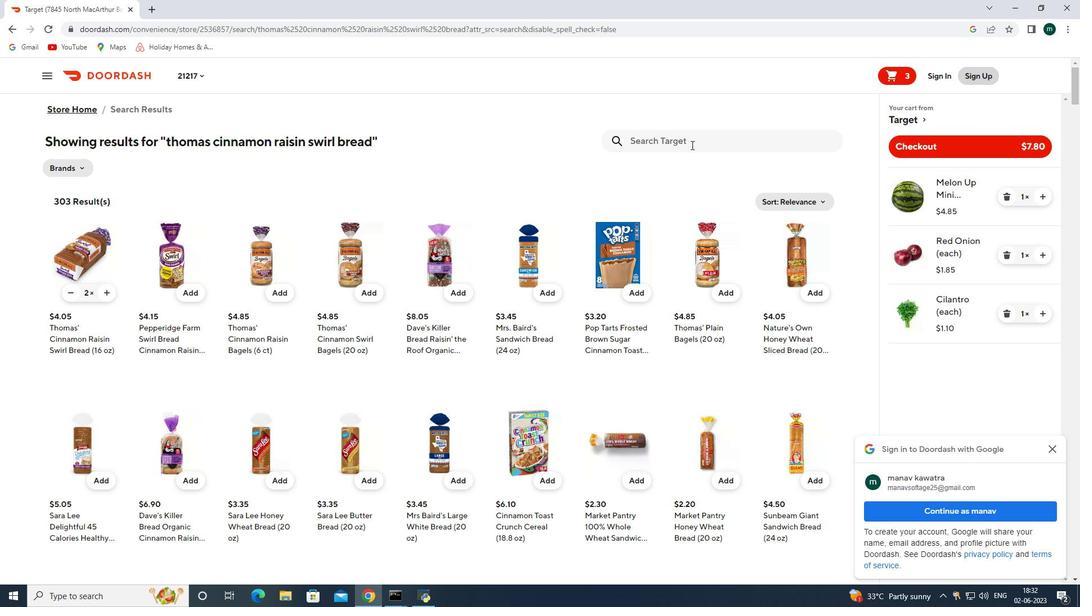 
Action: Key pressed OLD<Key.space>EL<Key.space>PAO<Key.space>GULTEN<Key.space>FREE<Key.space>CRUNV<Key.backspace>CHY<Key.space>TACO<Key.space>SHELS<Key.enter><Key.backspace>S<Key.backspace>
Screenshot: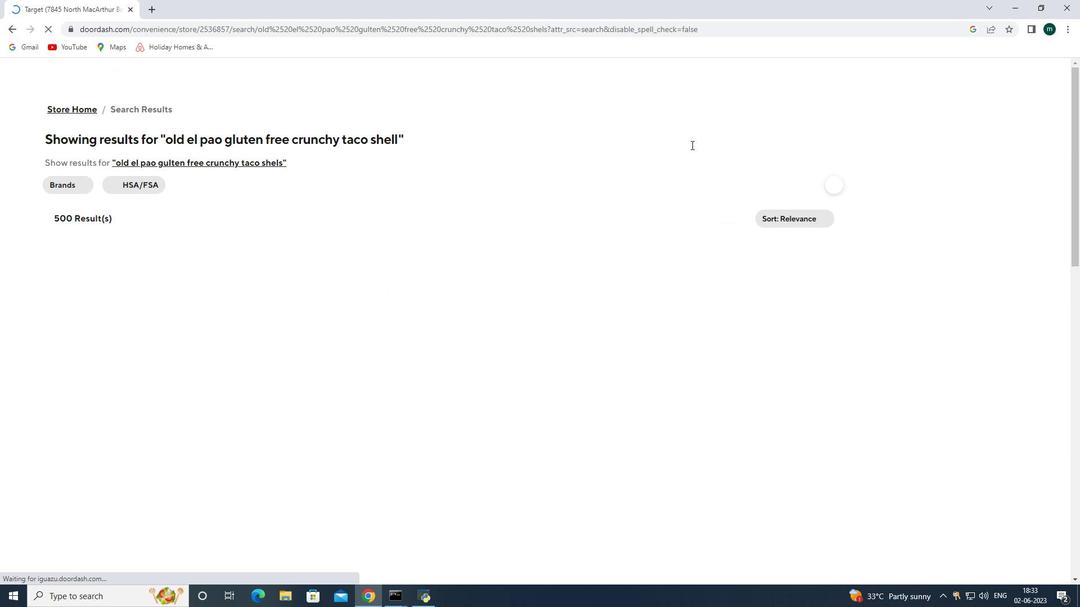 
Action: Mouse moved to (96, 315)
Screenshot: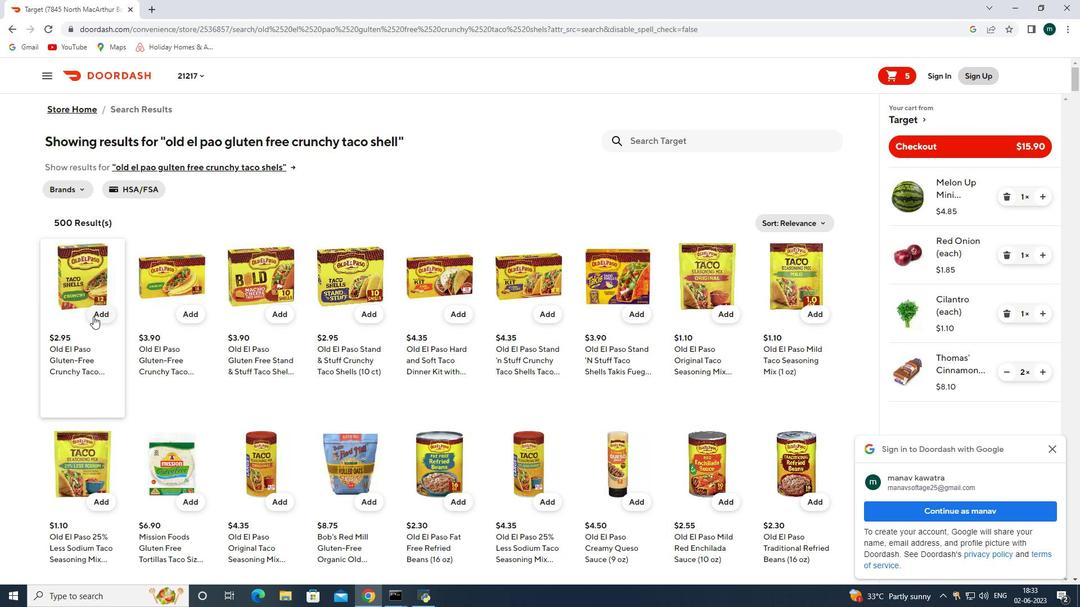
Action: Mouse pressed left at (96, 315)
Screenshot: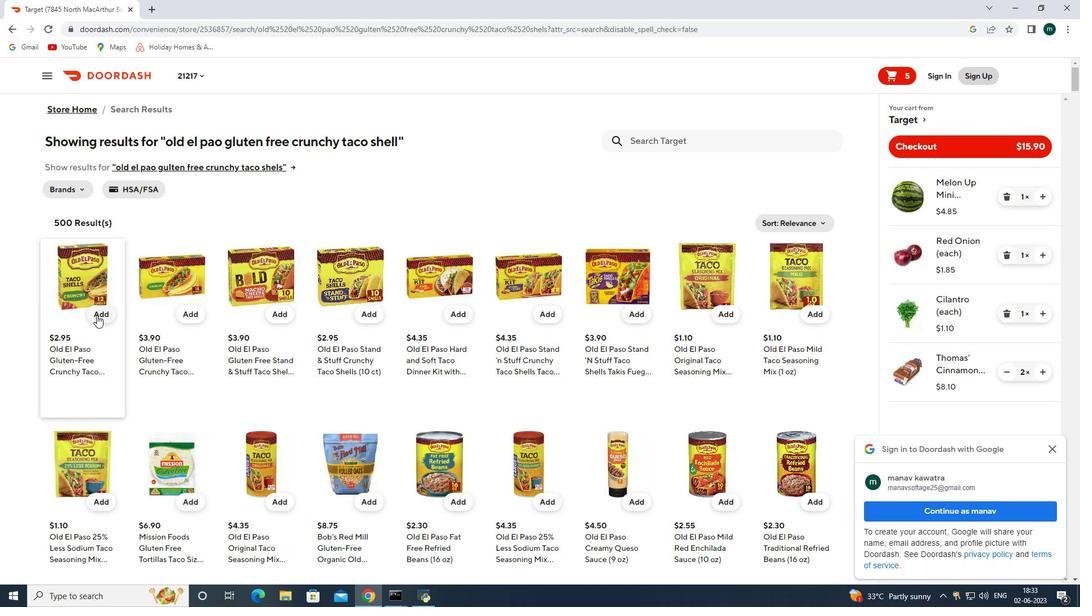 
Action: Mouse moved to (673, 135)
Screenshot: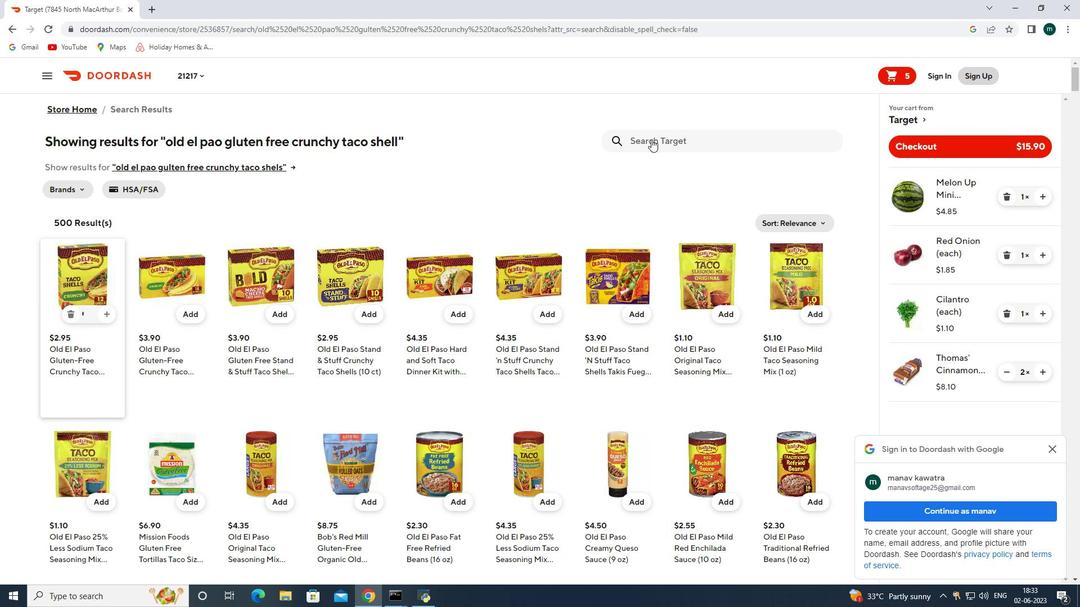 
Action: Mouse pressed left at (673, 135)
Screenshot: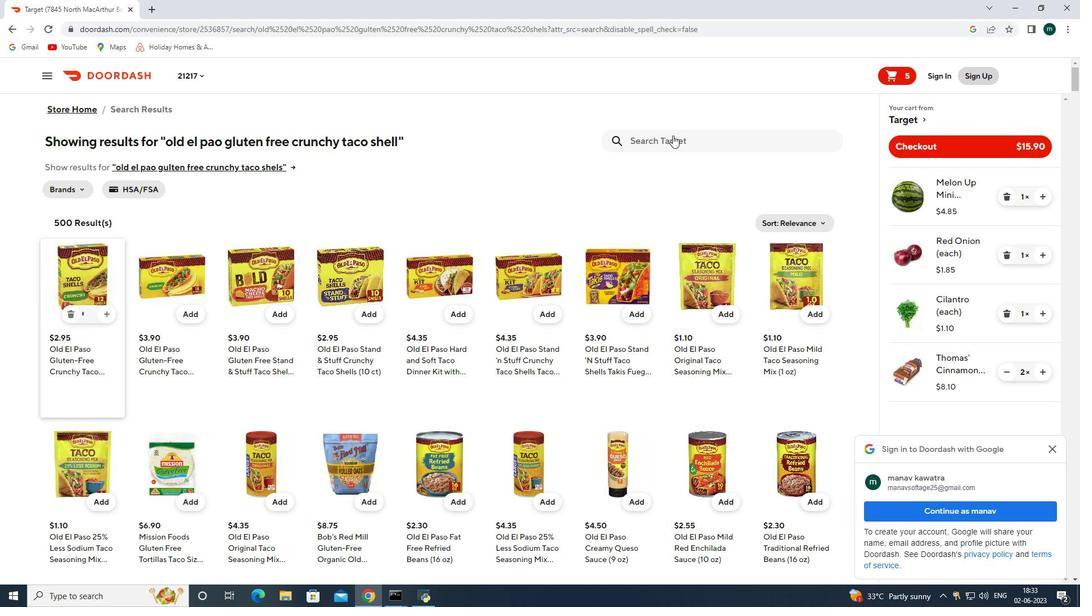 
Action: Key pressed MISSION<Key.space>SOFT<Key.space>TC<Key.backspace>C<Key.backspace>ACO<Key.space>;<Key.backspace>LOUR<Key.space>TOTILLAS<Key.enter>
Screenshot: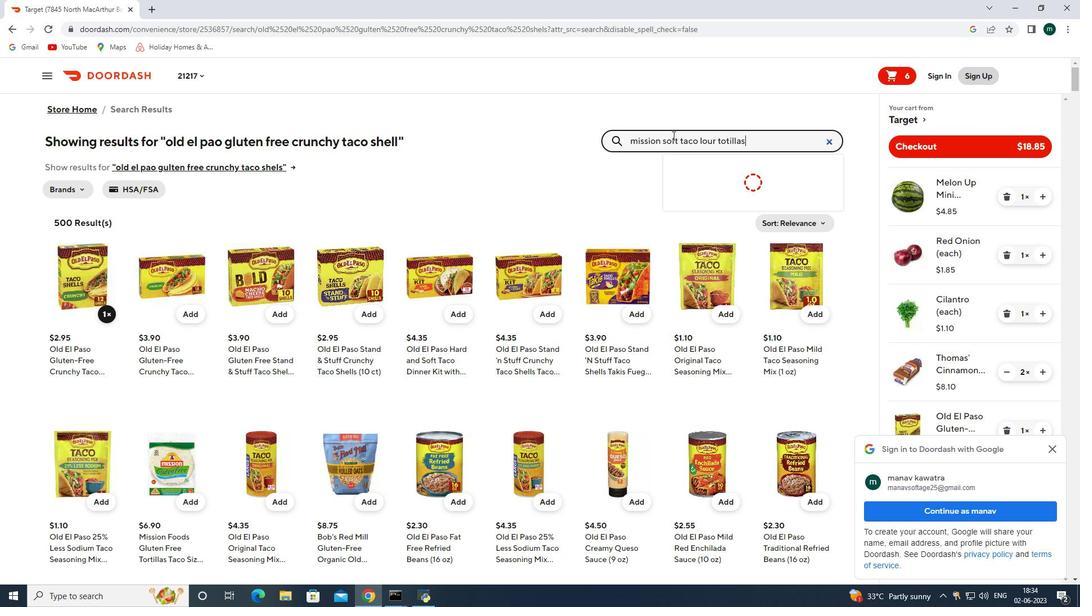 
Action: Mouse moved to (751, 145)
Screenshot: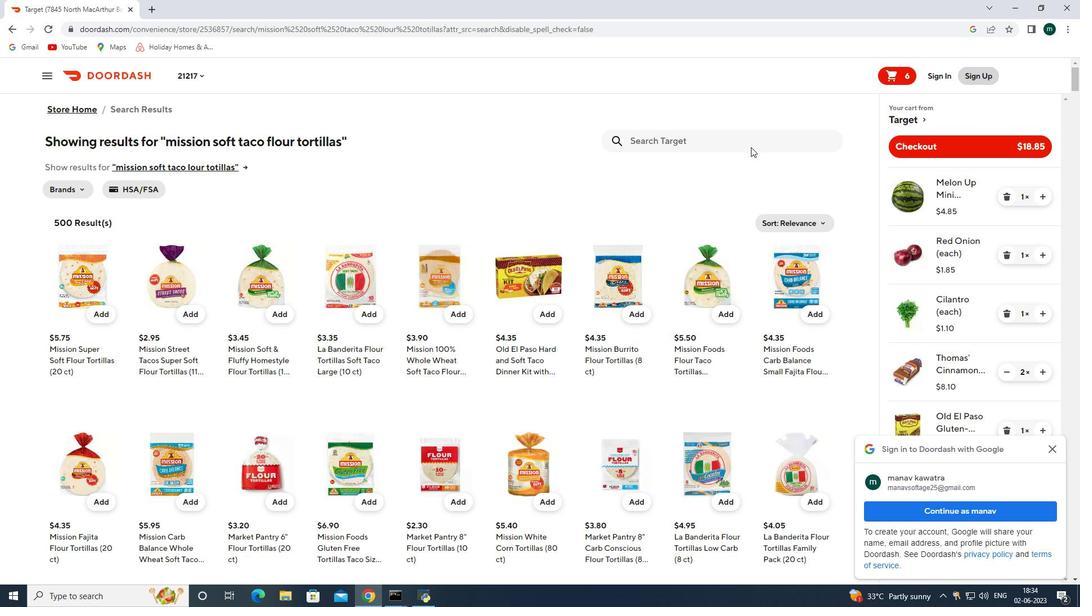 
Action: Mouse pressed left at (751, 145)
Screenshot: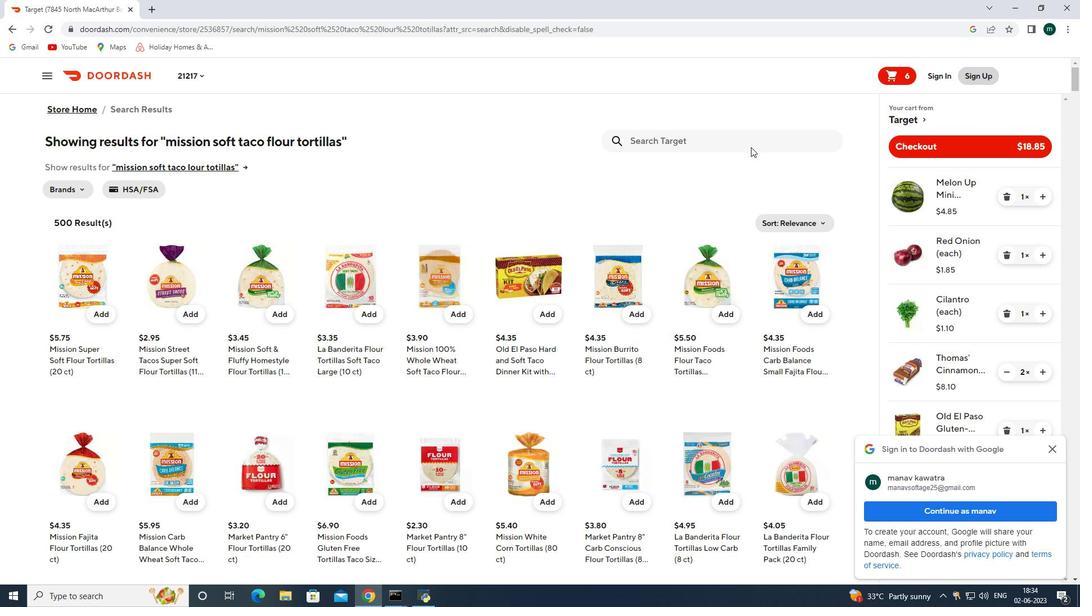 
Action: Key pressed LAWRYS<Key.space>LEMON<Key.space>PEPPER<Key.space>WITH<Key.space>ZST<Key.space>OF<Key.space>LEMON<Key.enter>
Screenshot: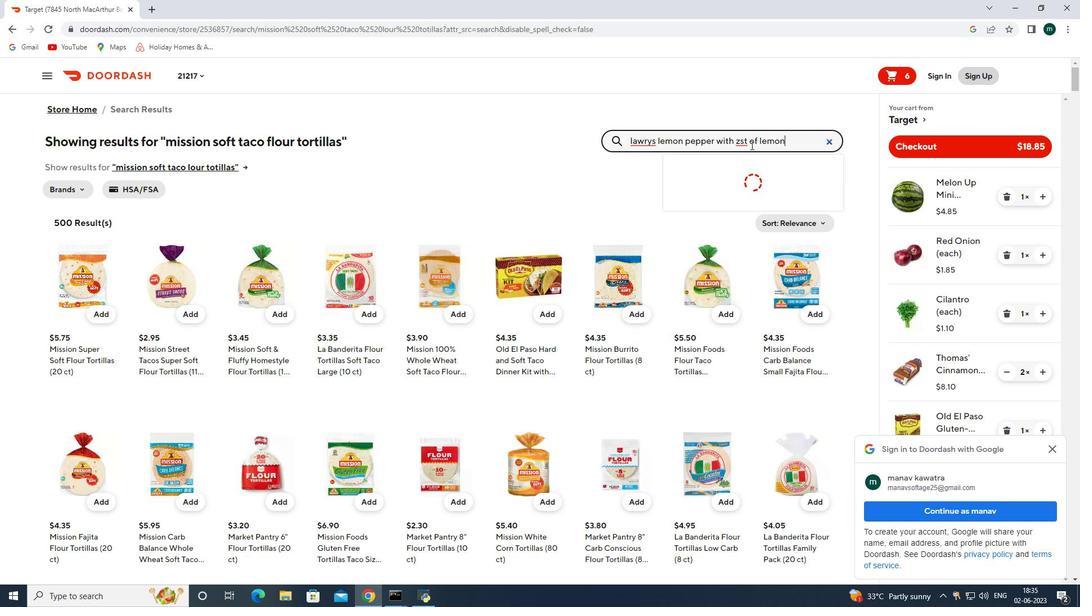 
Action: Mouse moved to (743, 141)
Screenshot: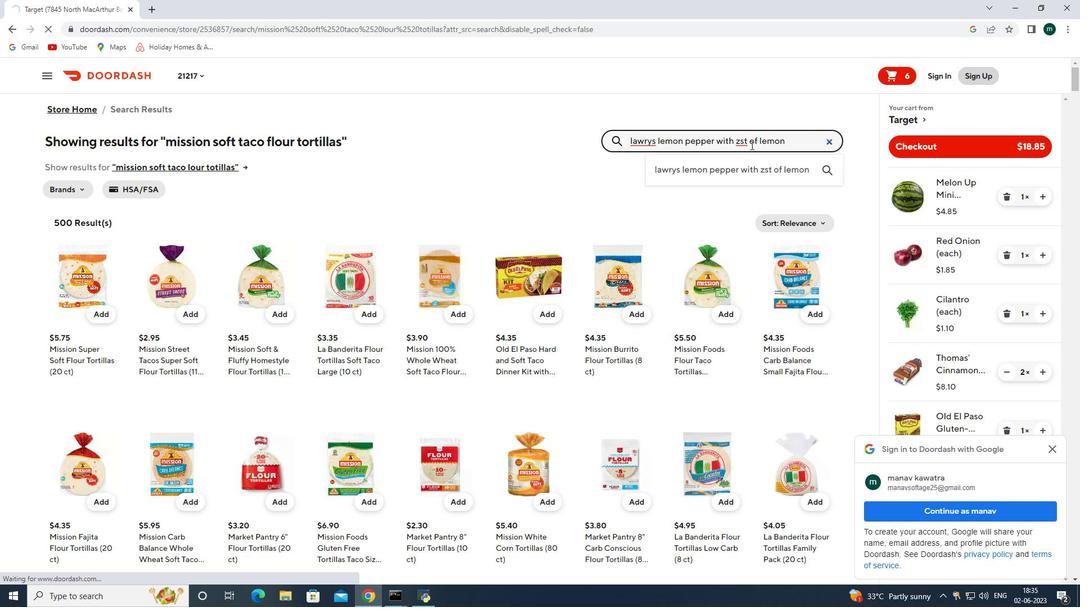 
Action: Mouse pressed left at (743, 141)
Screenshot: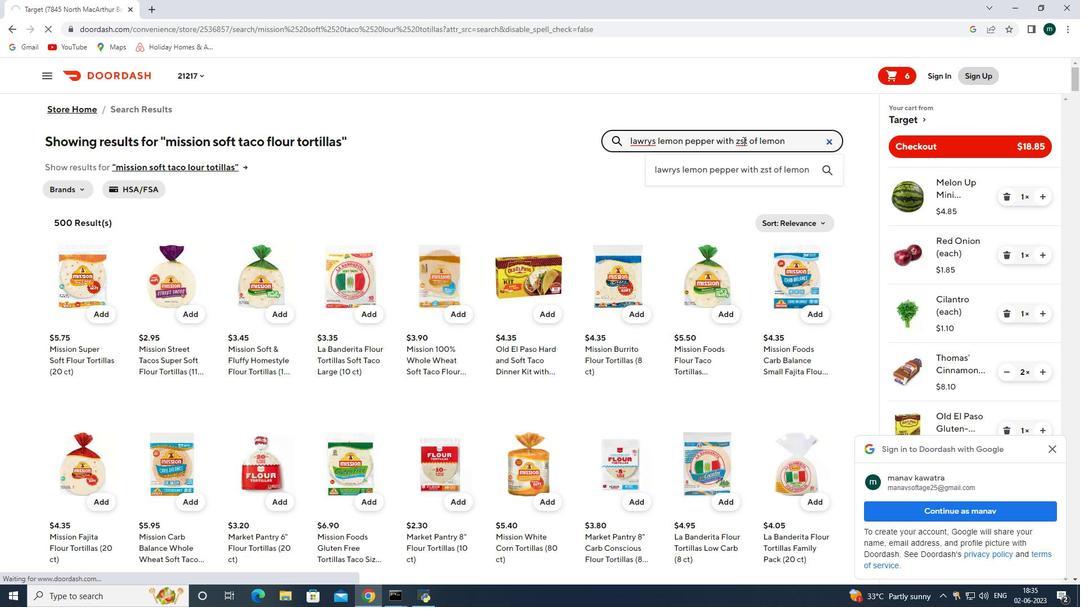 
Action: Mouse moved to (106, 316)
Screenshot: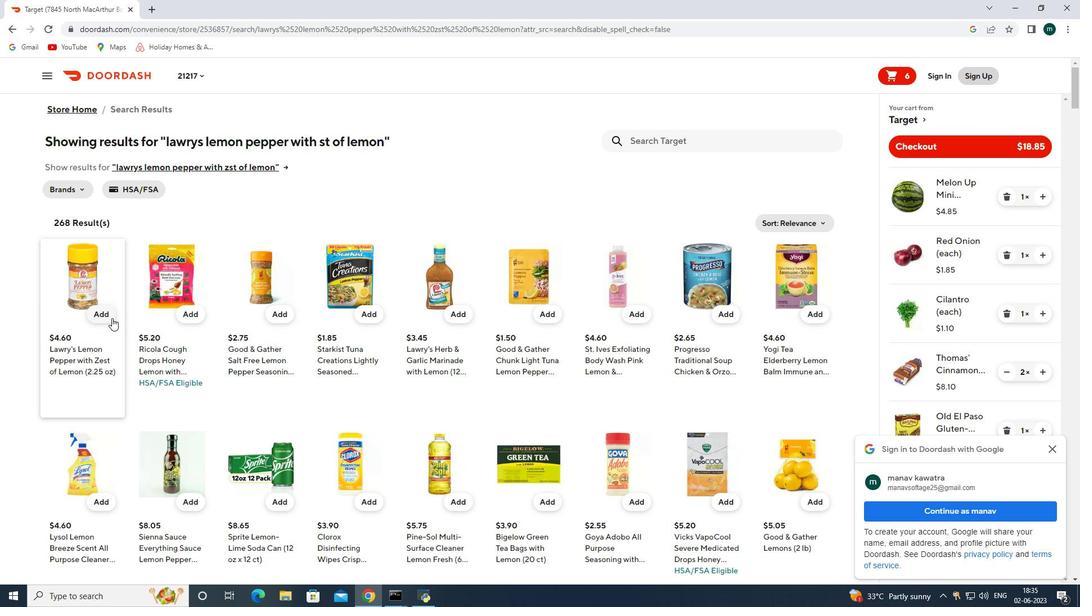 
Action: Mouse pressed left at (106, 316)
Screenshot: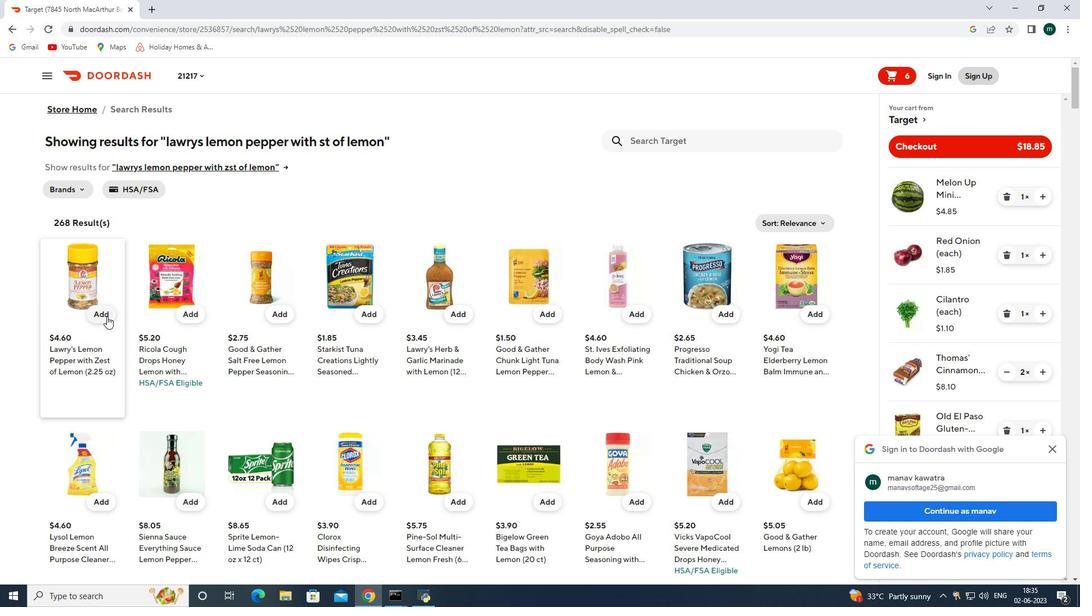 
Action: Mouse moved to (918, 139)
Screenshot: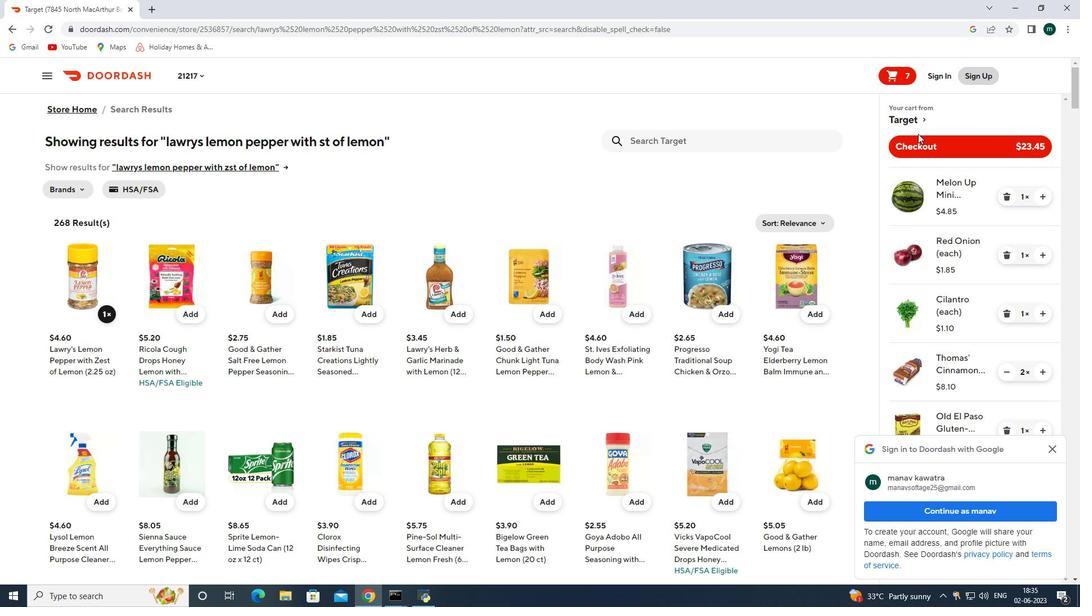 
Action: Mouse pressed left at (918, 139)
Screenshot: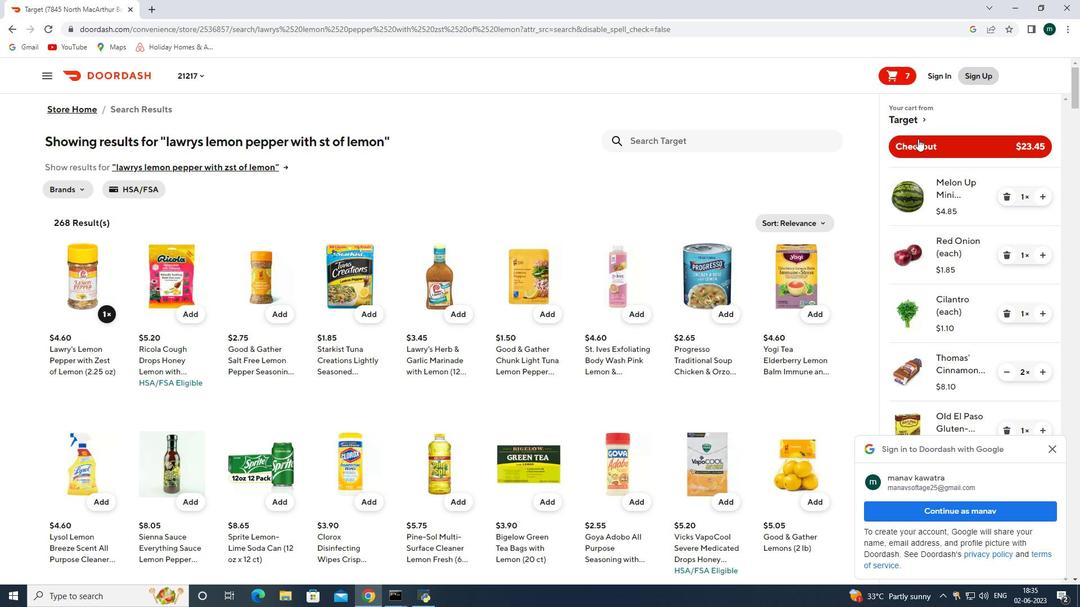 
